 Task: Select Convenience. Add to cart, from Lula Convenience Stores for 3194 Cheshire Road, Bridgeport, Connecticut 06604, Cell Number 203-362-4243, following items :_x000D_
Beast Energy Cookie Protein Chocolate Chip 180mg Caffeine 10g Protein_x000D_
 - 6,_x000D_
Doritos Lays Cool Ranch - 4, Fritos Corn Chips Honey BBQ - 3, Apothic Blend - 1
Action: Mouse moved to (255, 112)
Screenshot: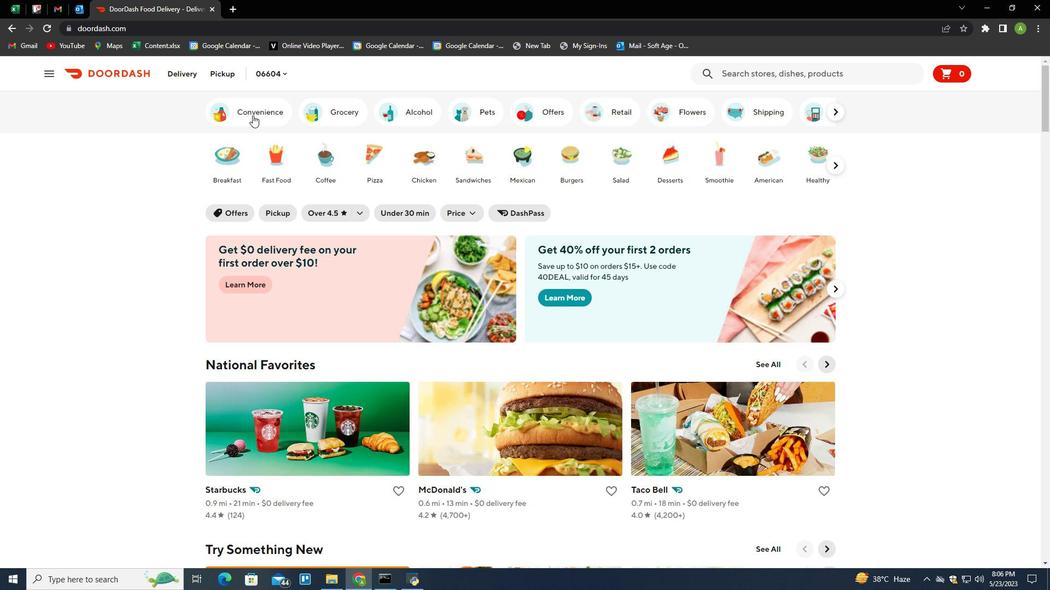 
Action: Mouse pressed left at (255, 112)
Screenshot: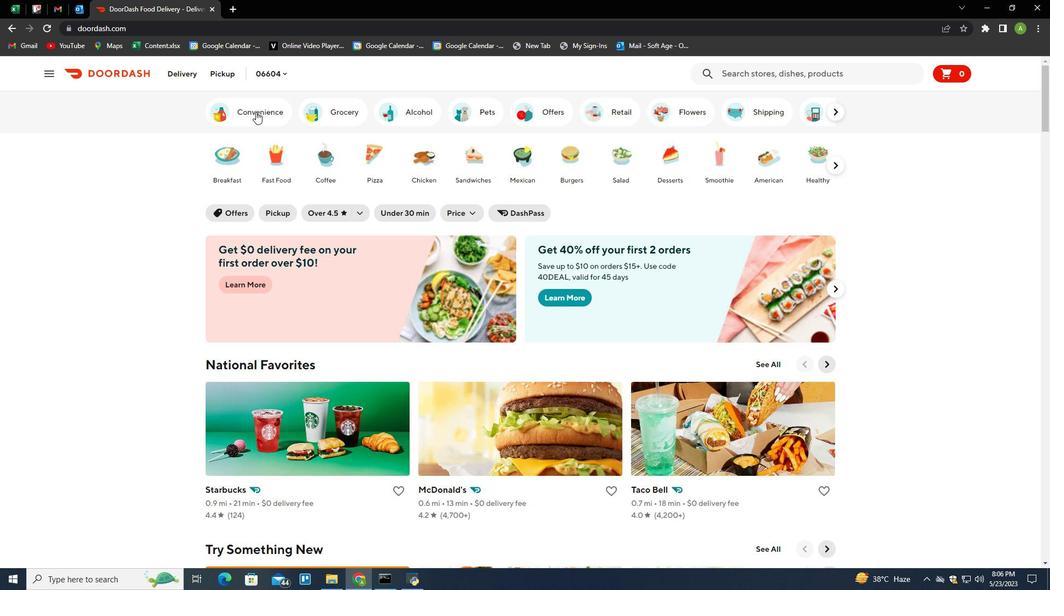 
Action: Mouse moved to (599, 553)
Screenshot: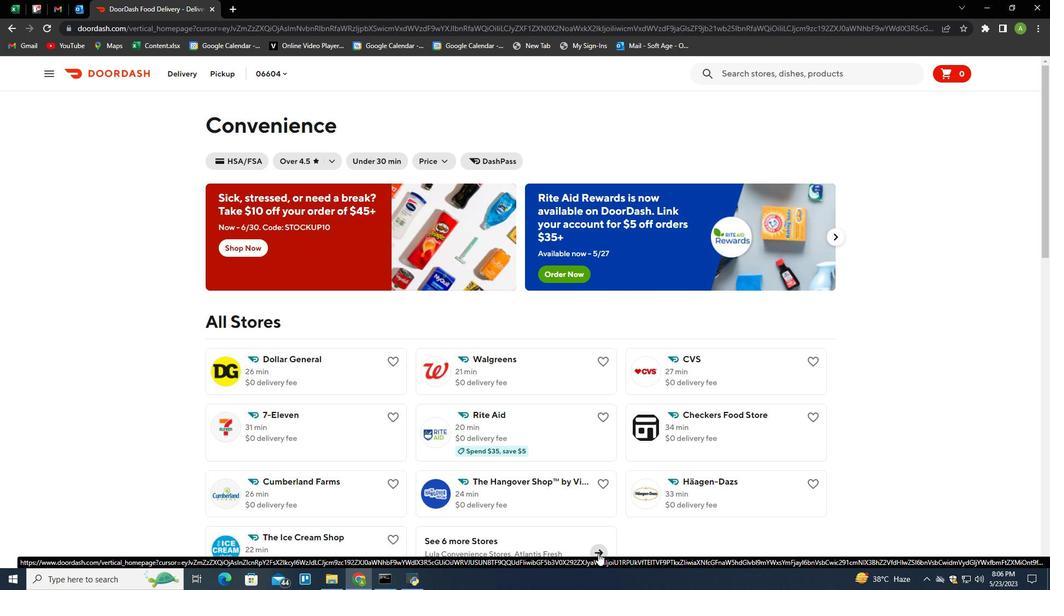 
Action: Mouse pressed left at (599, 553)
Screenshot: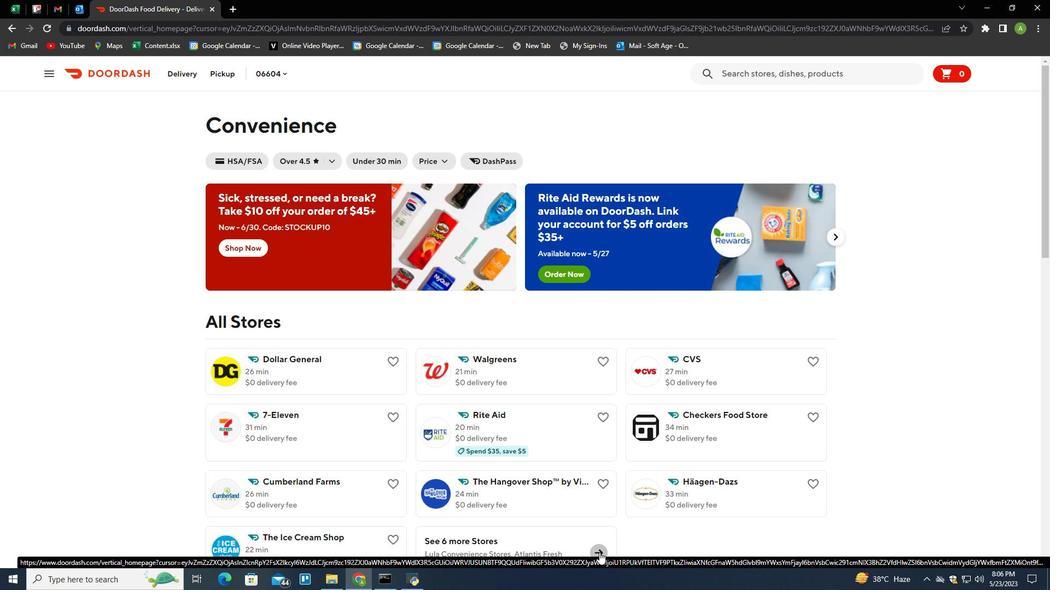 
Action: Mouse moved to (501, 338)
Screenshot: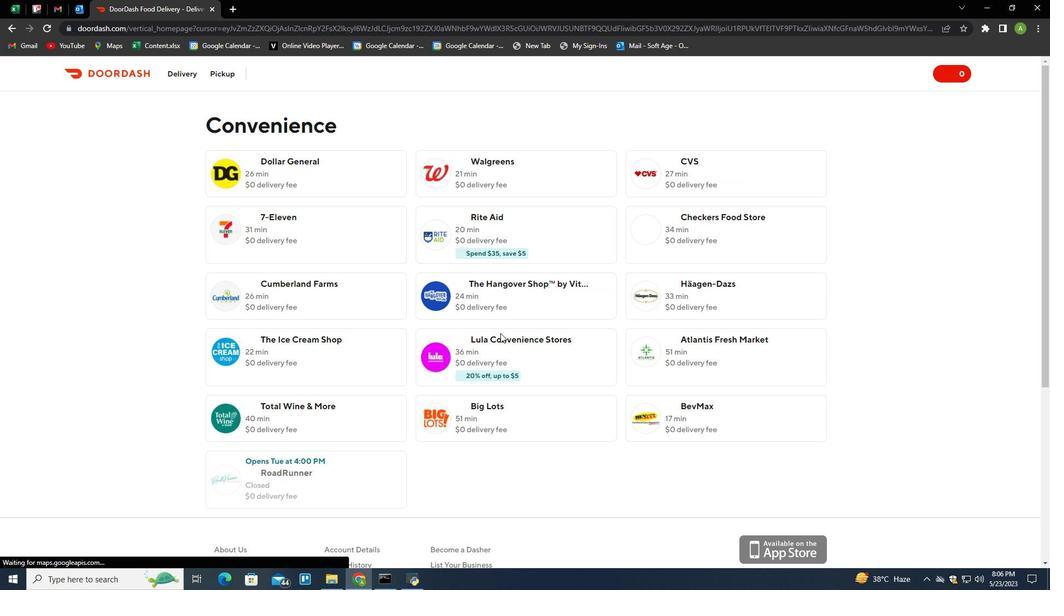 
Action: Mouse pressed left at (501, 338)
Screenshot: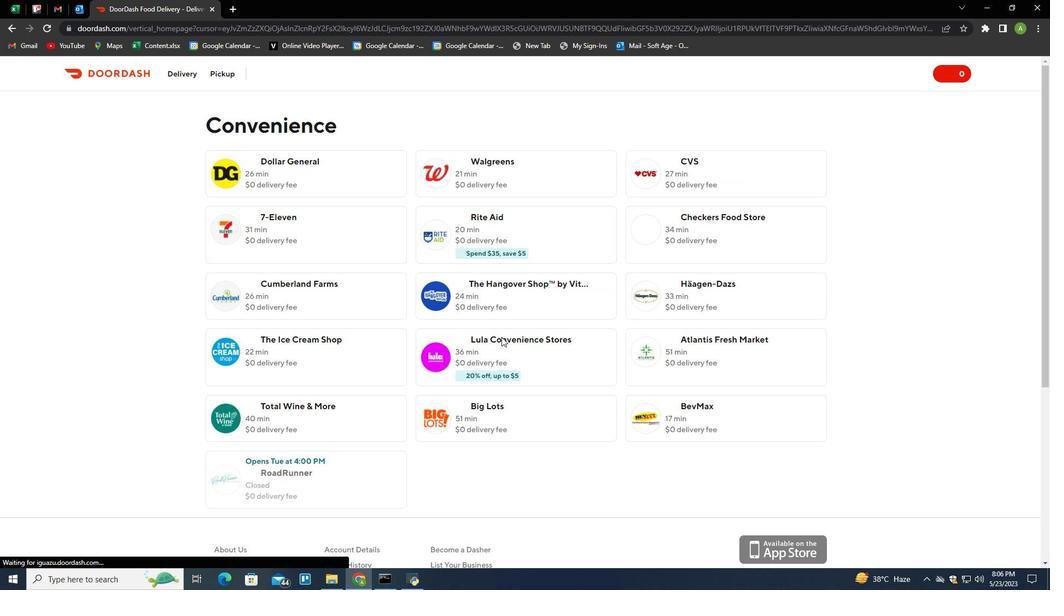
Action: Mouse moved to (204, 68)
Screenshot: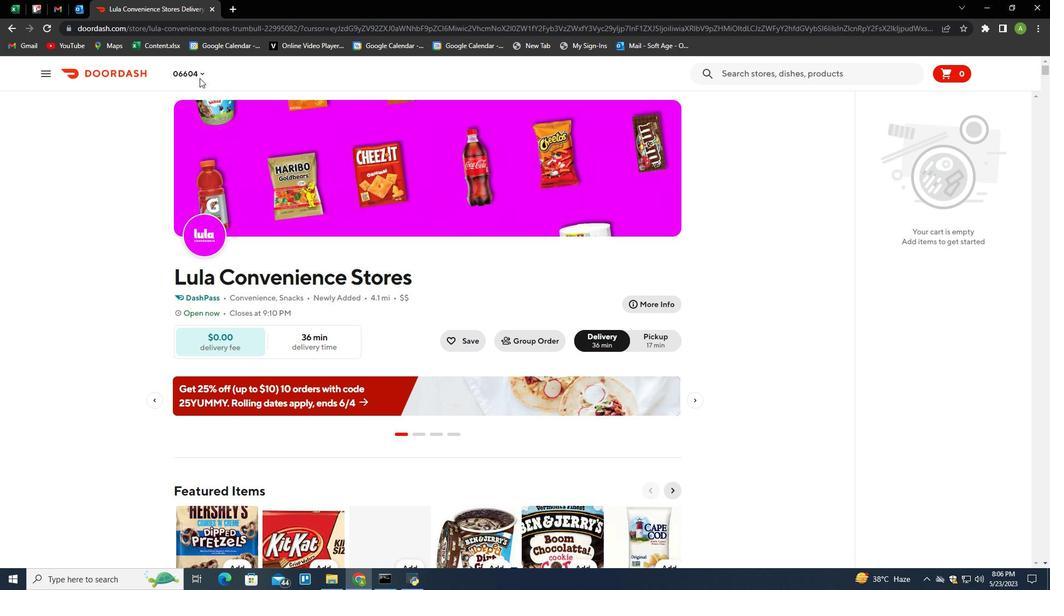 
Action: Mouse pressed left at (204, 68)
Screenshot: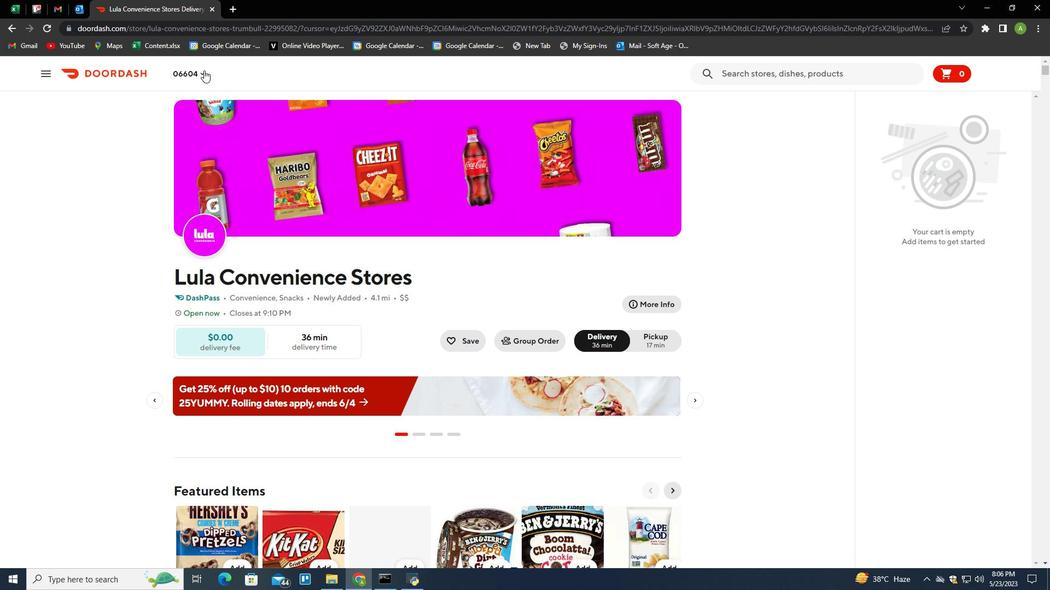 
Action: Mouse moved to (244, 121)
Screenshot: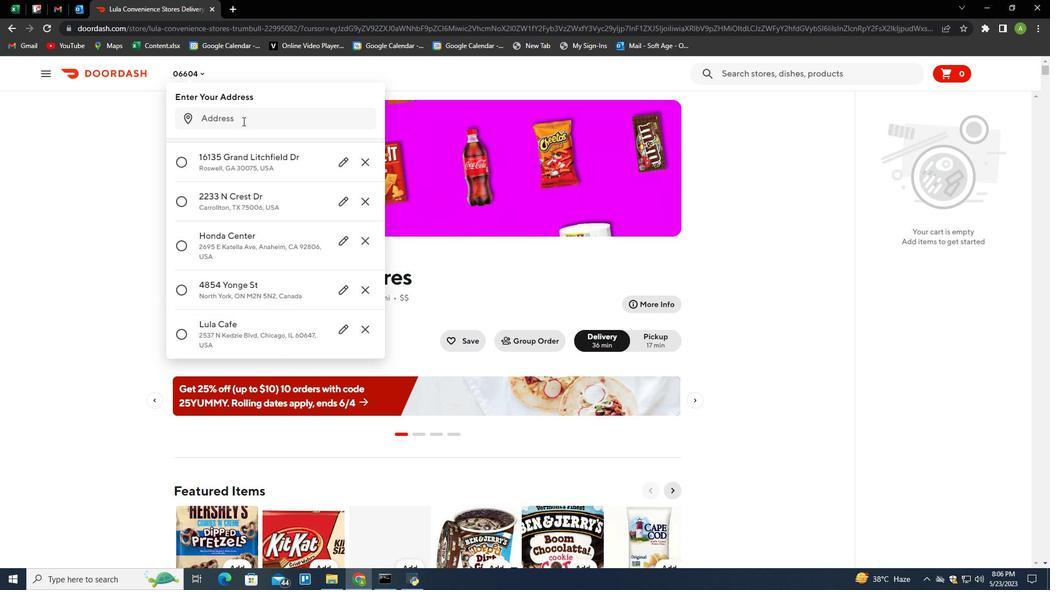 
Action: Mouse pressed left at (244, 121)
Screenshot: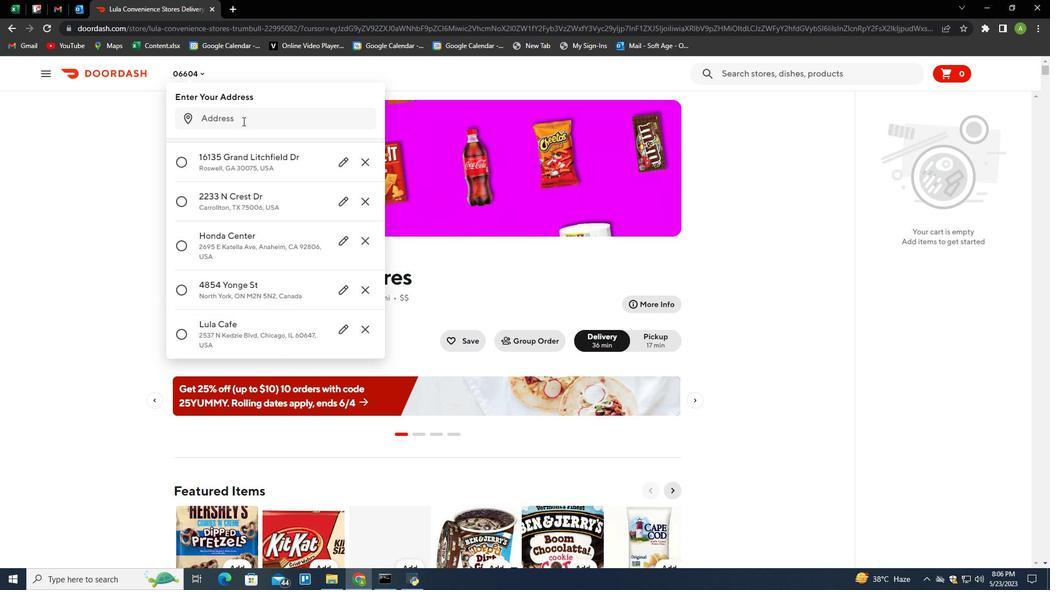 
Action: Mouse moved to (221, 135)
Screenshot: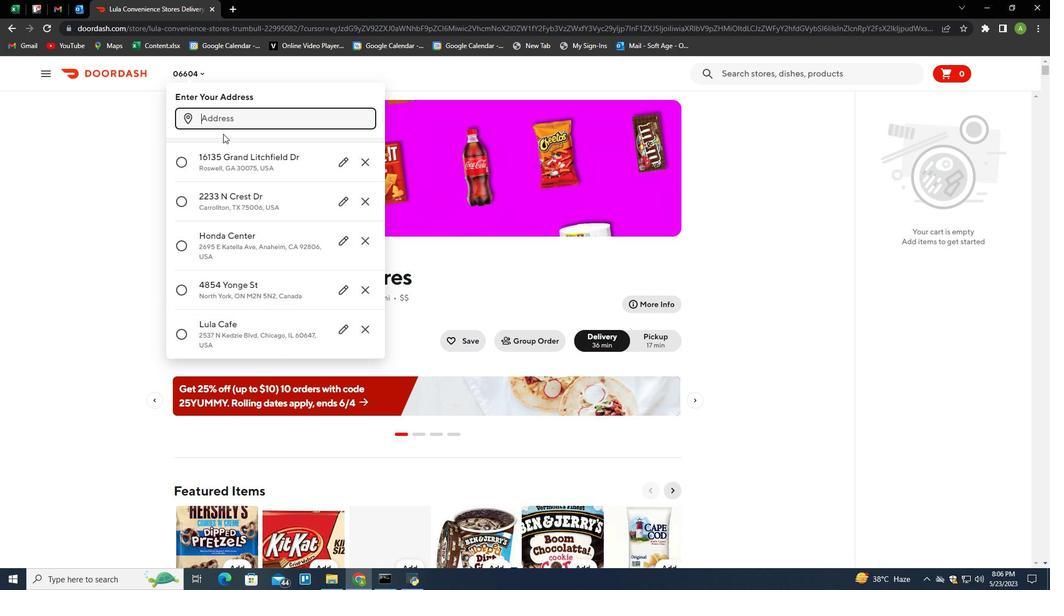 
Action: Key pressed 3194<Key.space>cheshire<Key.space>road,<Key.space>bridgeport,<Key.space>connecticut<Key.space>06604<Key.enter>
Screenshot: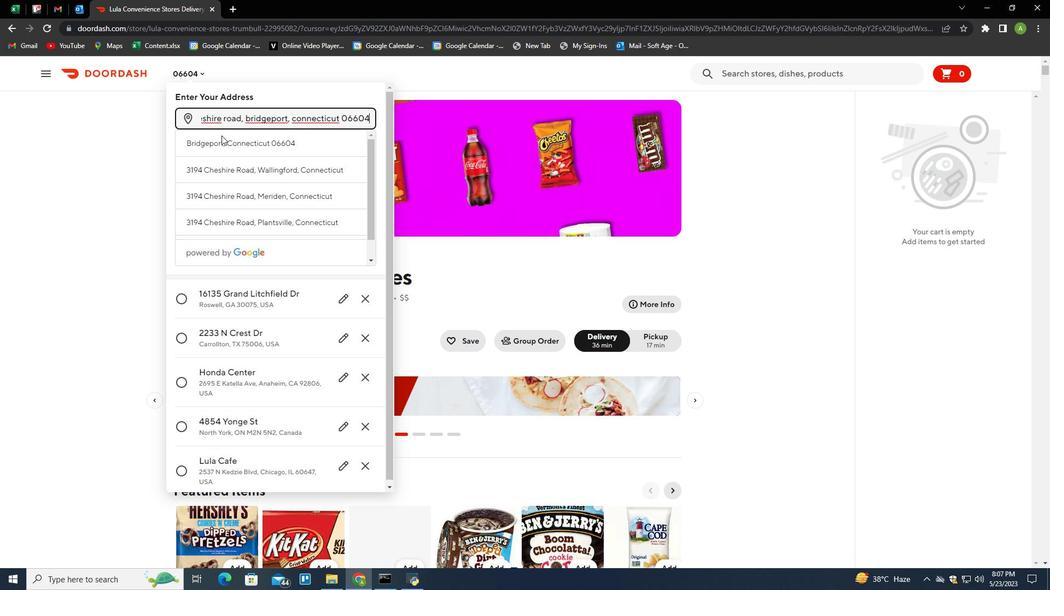 
Action: Mouse moved to (328, 420)
Screenshot: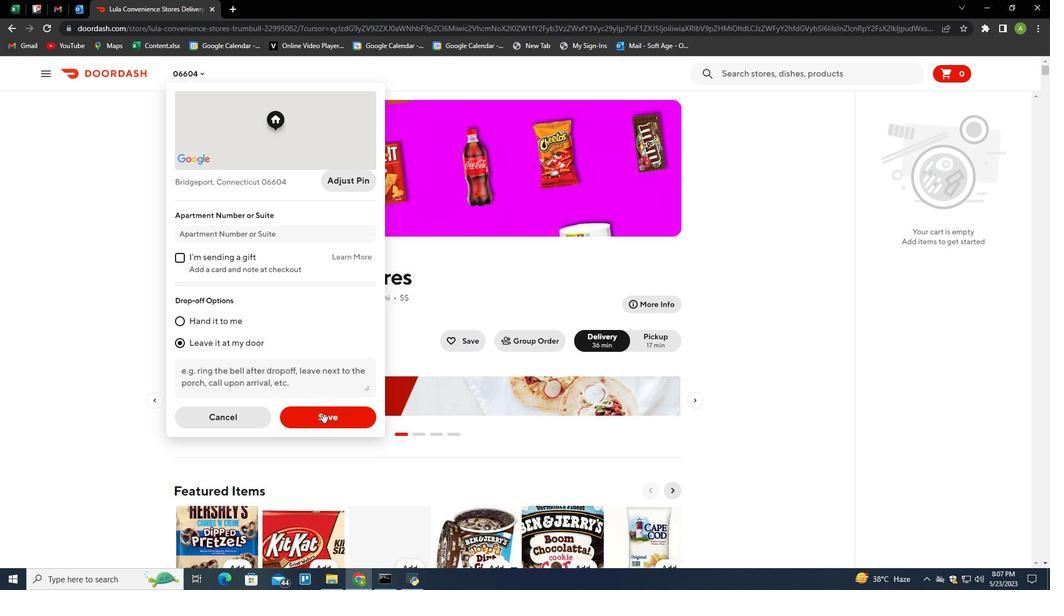 
Action: Mouse pressed left at (328, 420)
Screenshot: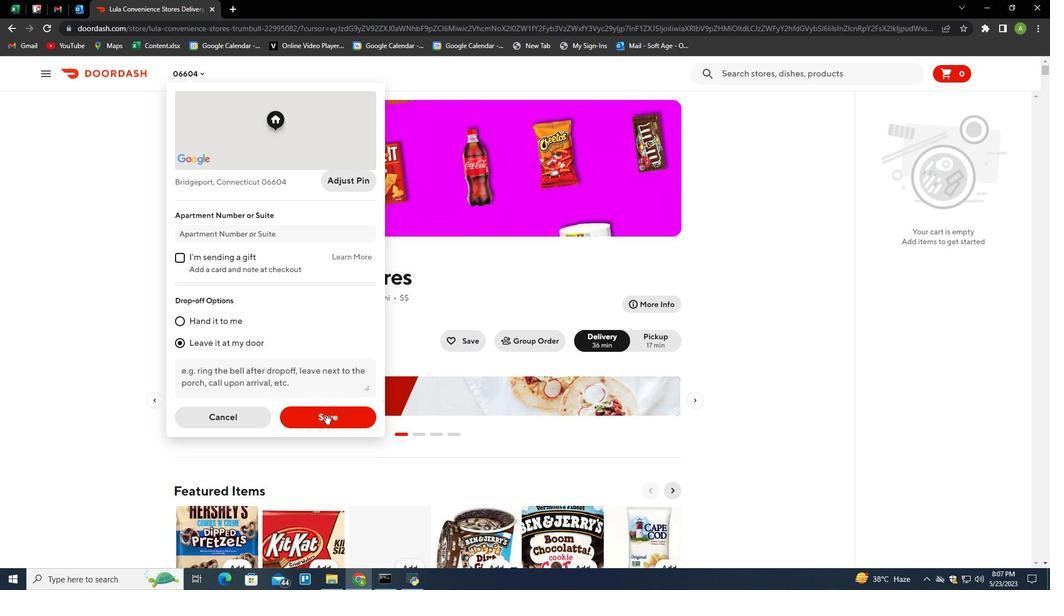 
Action: Mouse moved to (530, 352)
Screenshot: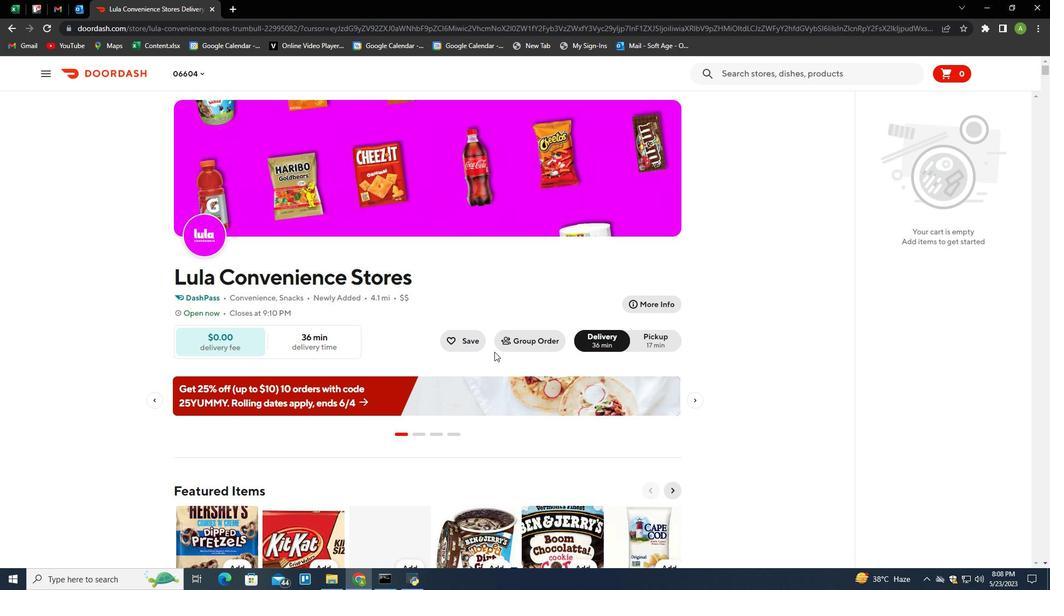 
Action: Mouse scrolled (530, 352) with delta (0, 0)
Screenshot: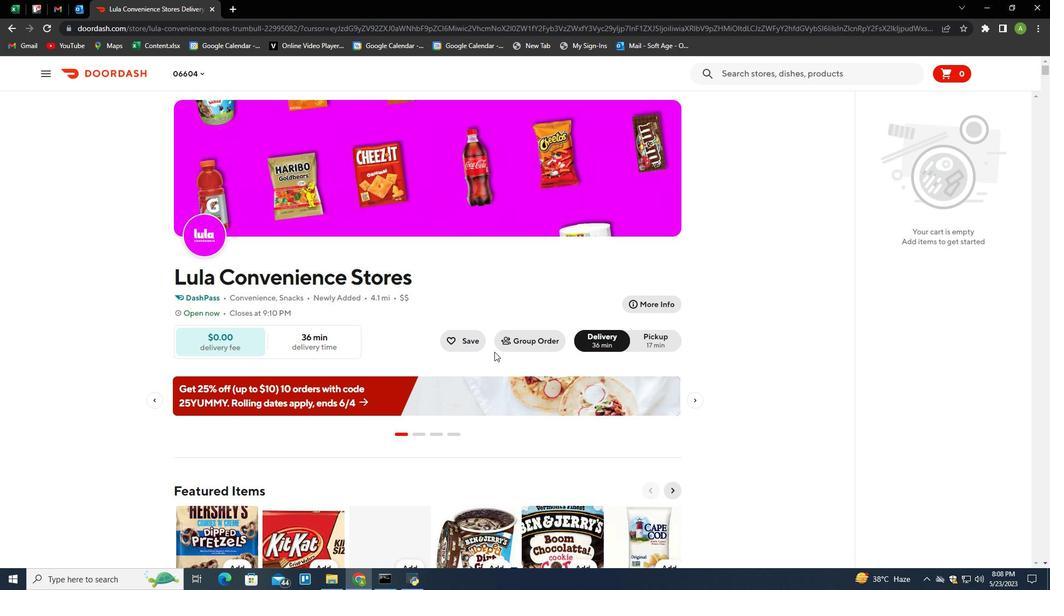 
Action: Mouse moved to (530, 353)
Screenshot: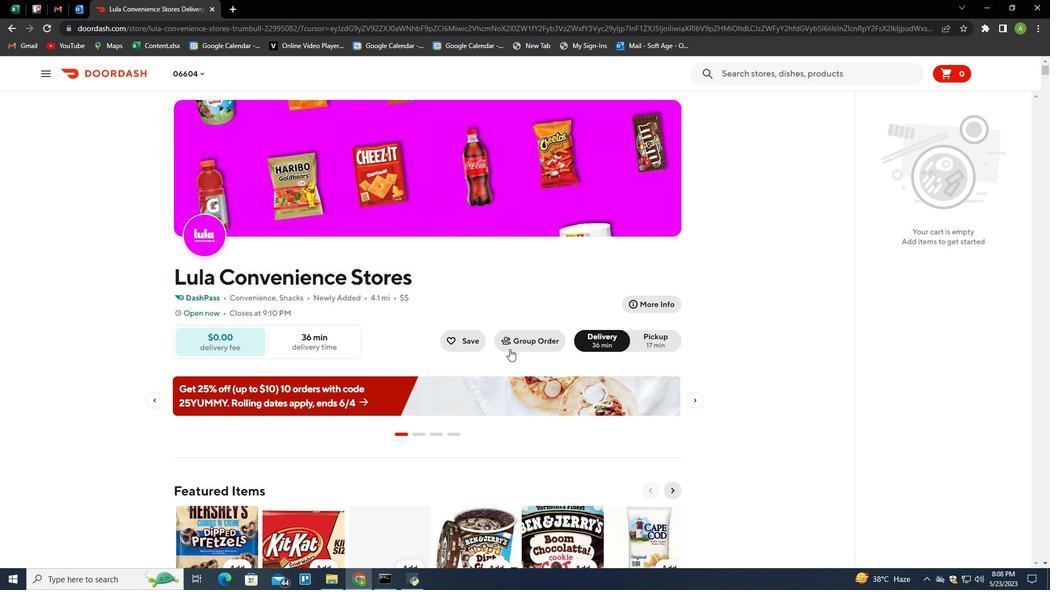 
Action: Mouse scrolled (530, 352) with delta (0, 0)
Screenshot: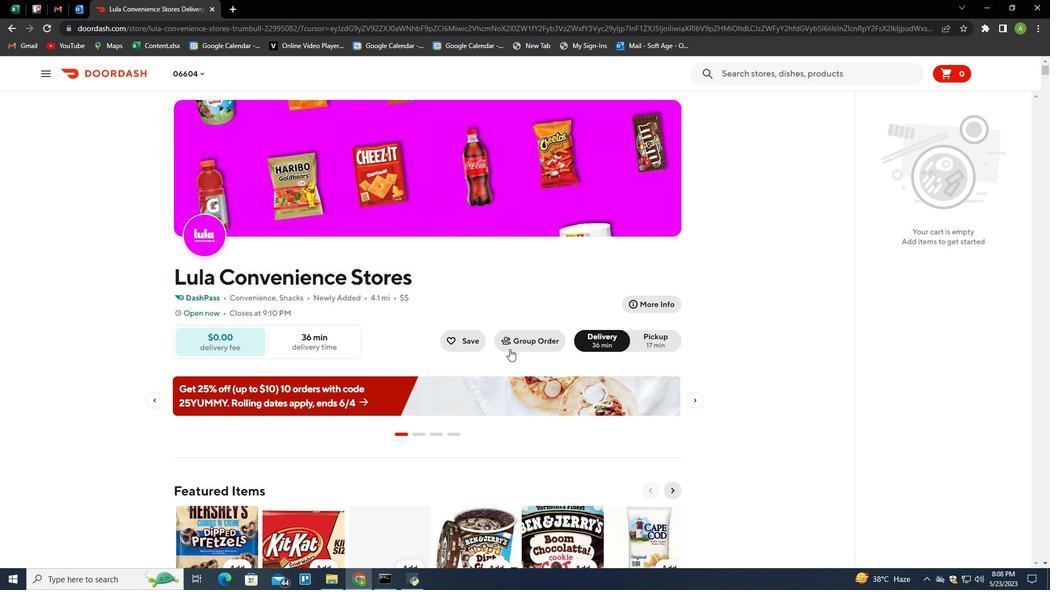 
Action: Mouse moved to (531, 355)
Screenshot: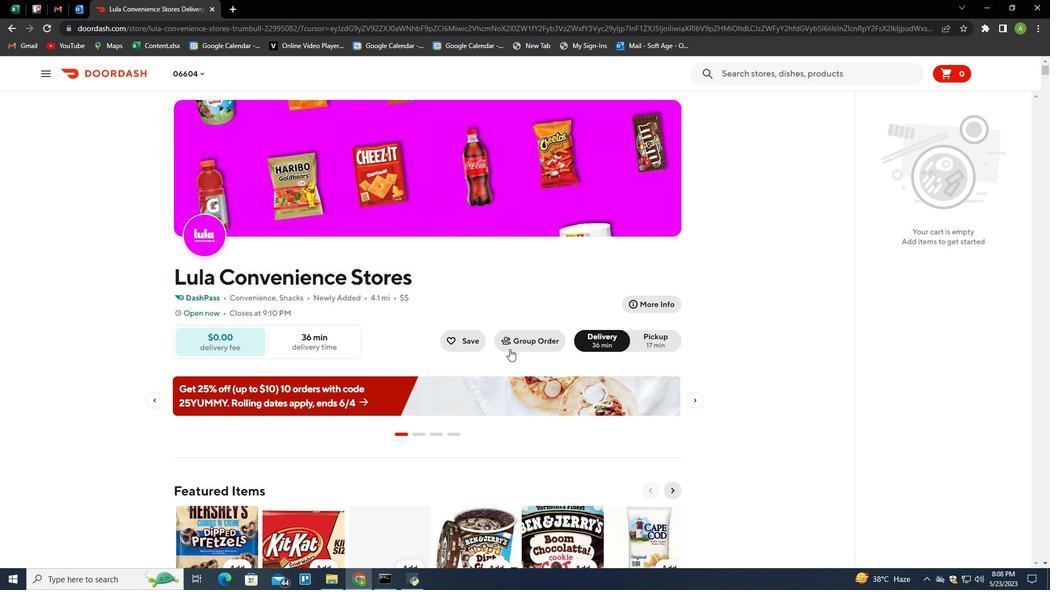 
Action: Mouse scrolled (531, 354) with delta (0, 0)
Screenshot: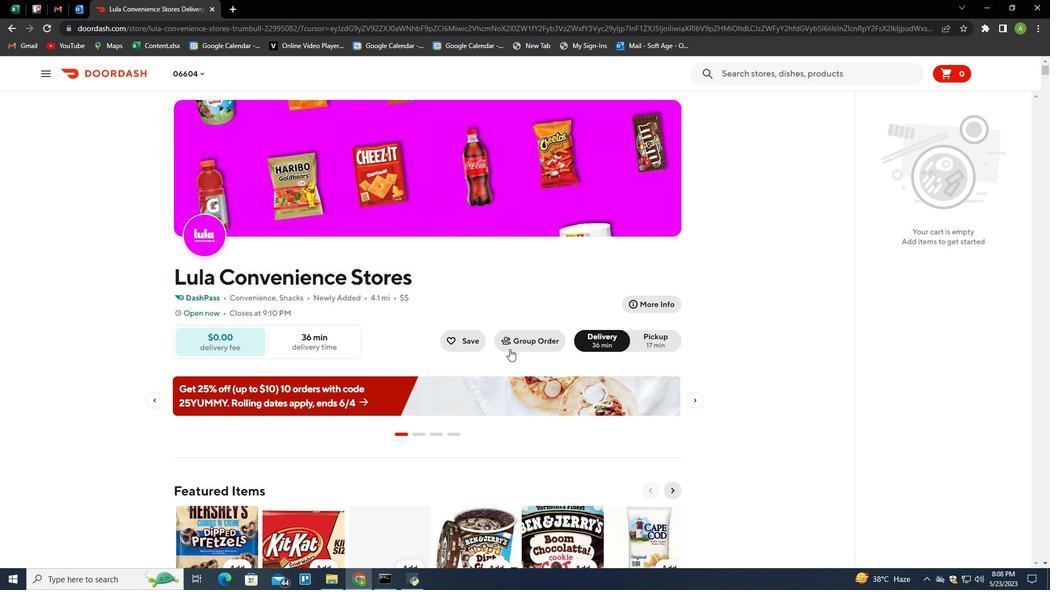 
Action: Mouse moved to (534, 359)
Screenshot: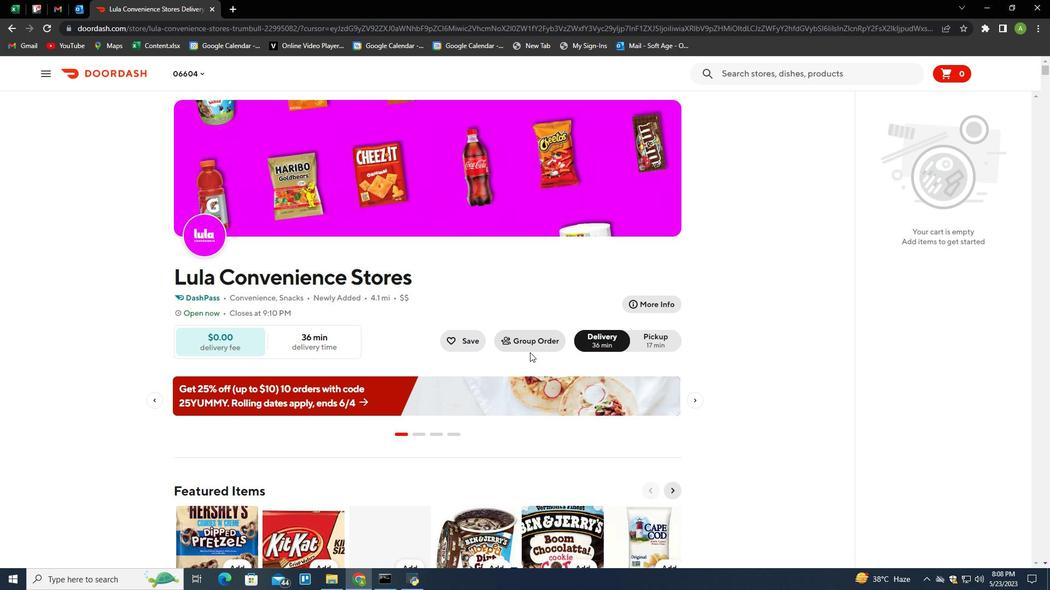 
Action: Mouse scrolled (534, 358) with delta (0, 0)
Screenshot: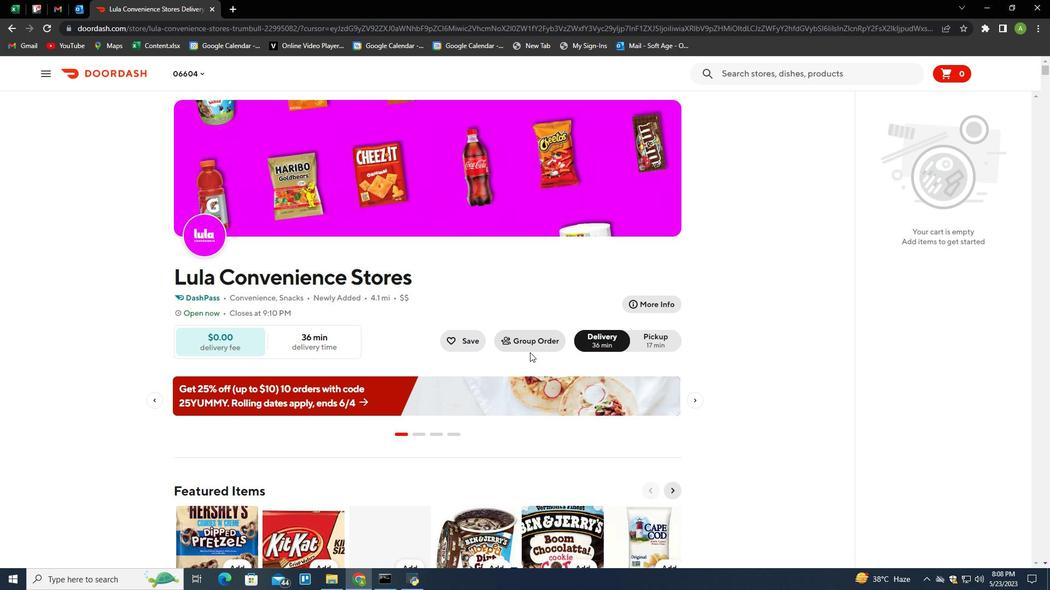 
Action: Mouse moved to (633, 387)
Screenshot: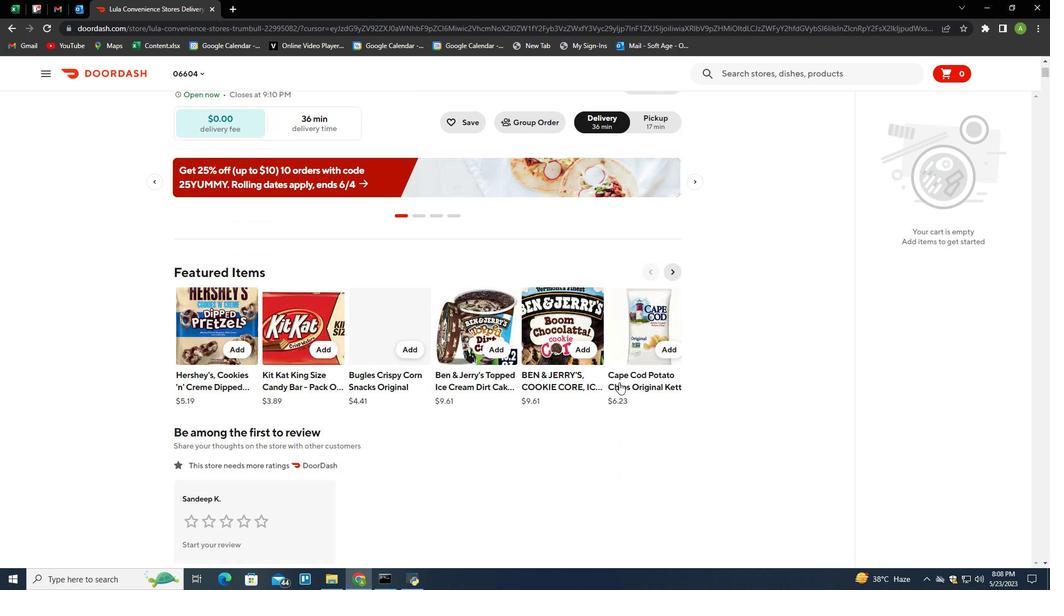 
Action: Mouse scrolled (633, 387) with delta (0, 0)
Screenshot: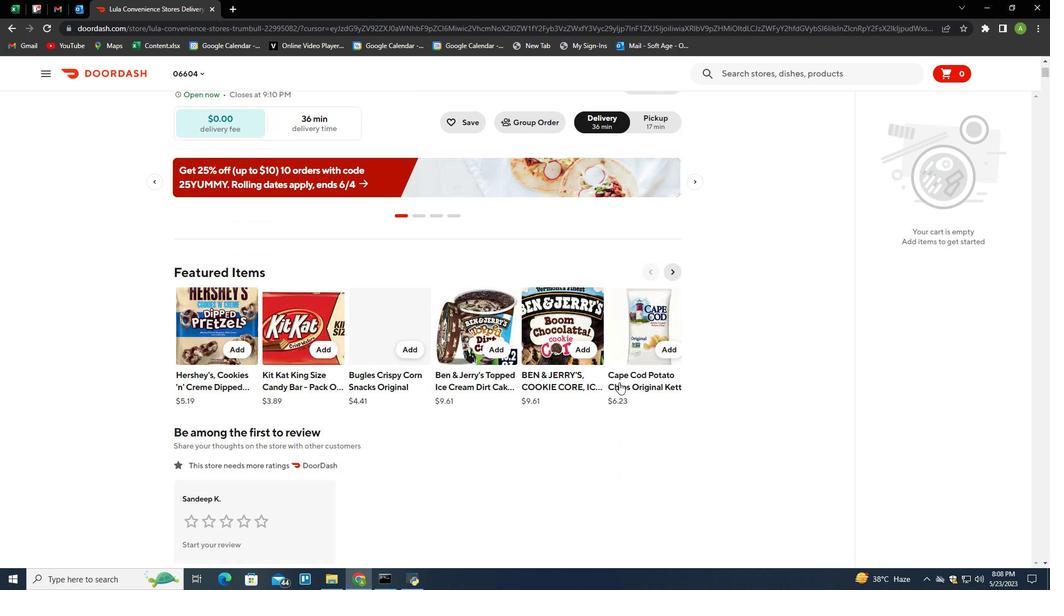
Action: Mouse moved to (634, 388)
Screenshot: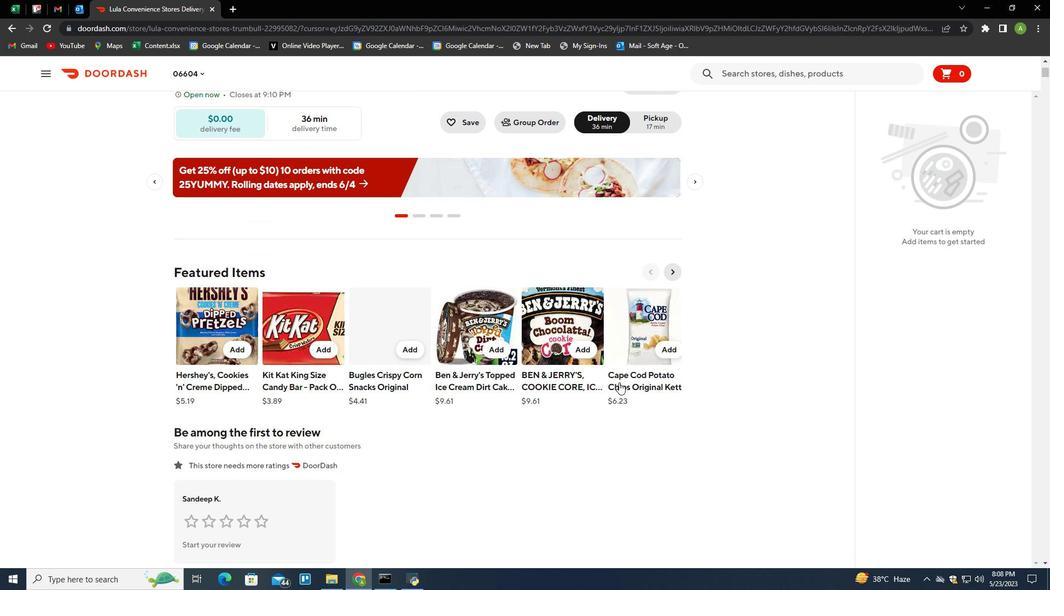 
Action: Mouse scrolled (634, 388) with delta (0, 0)
Screenshot: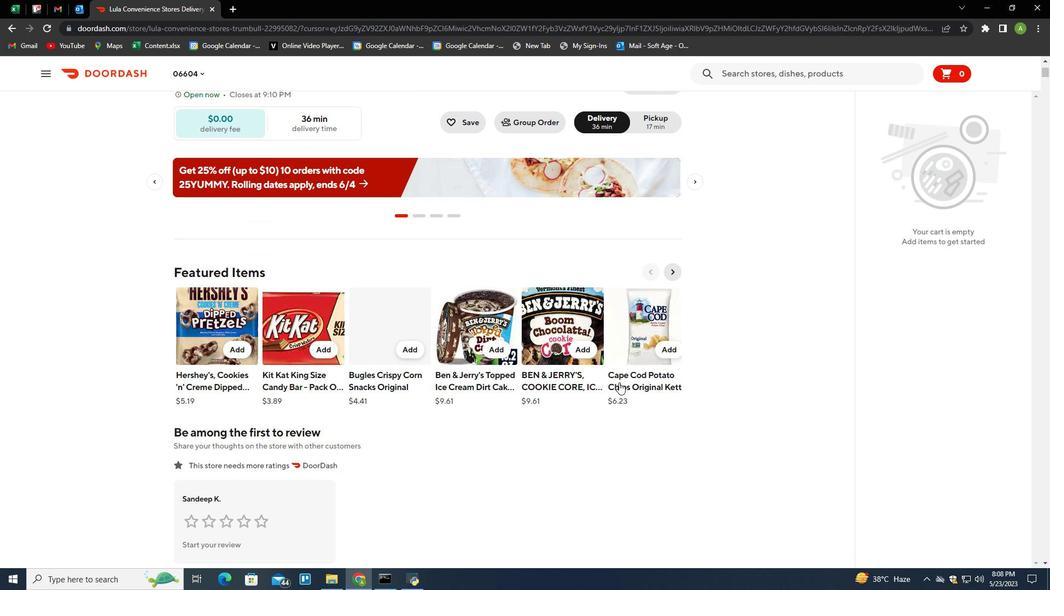 
Action: Mouse moved to (634, 390)
Screenshot: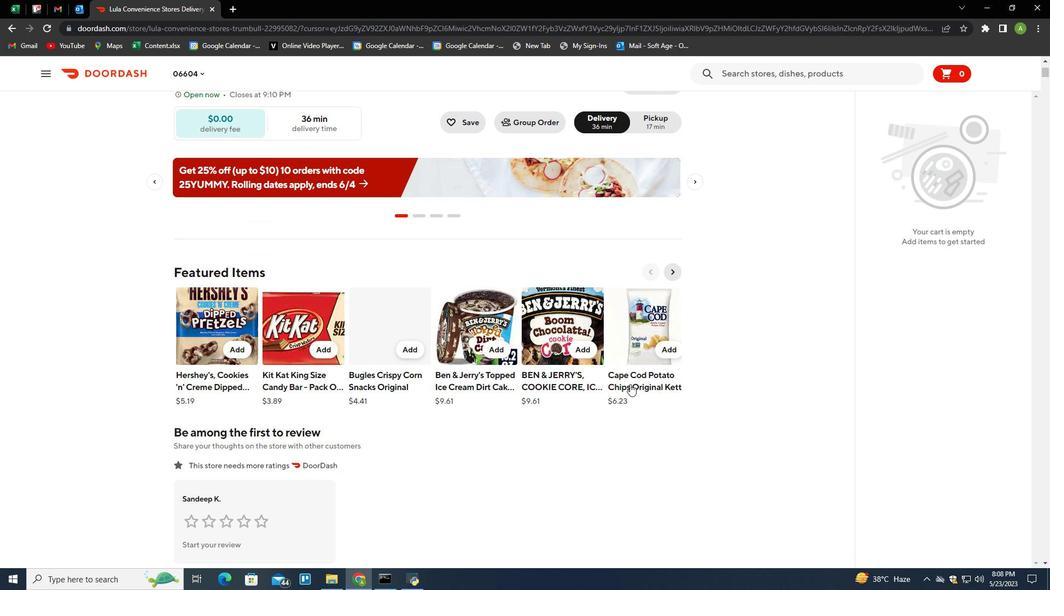
Action: Mouse scrolled (634, 389) with delta (0, 0)
Screenshot: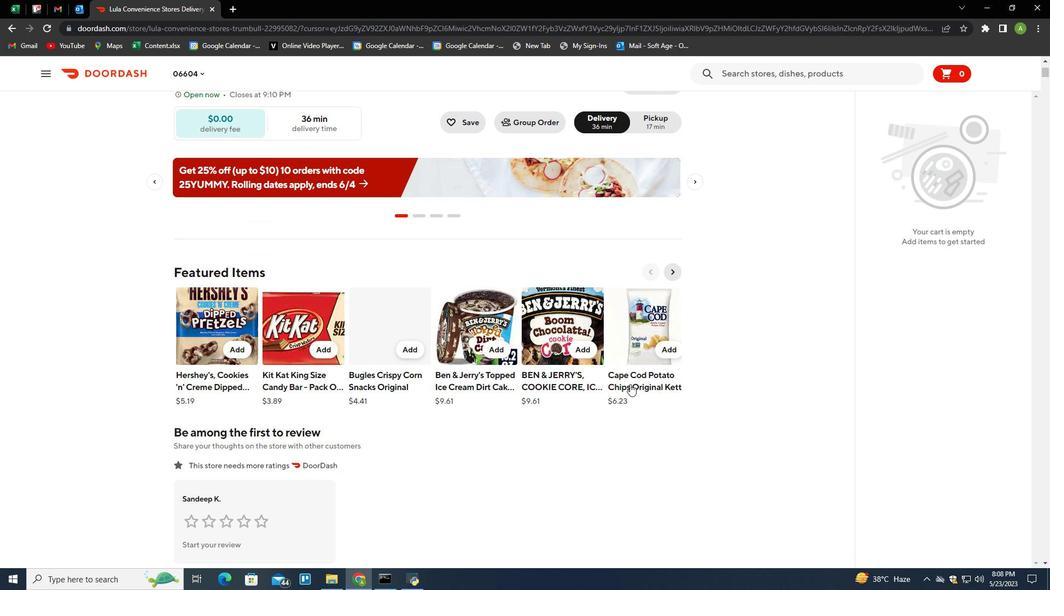 
Action: Mouse moved to (634, 391)
Screenshot: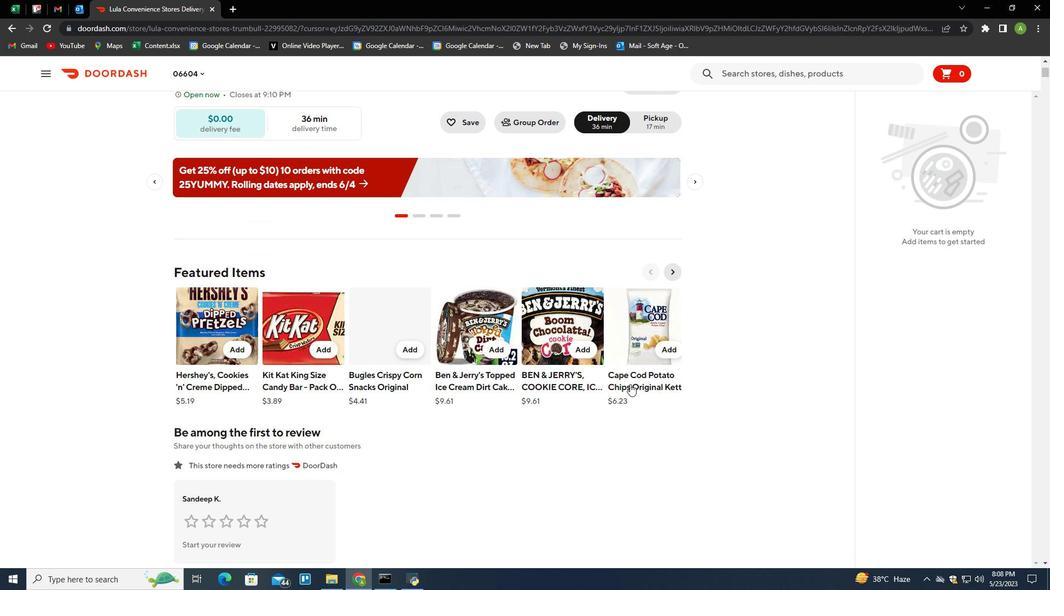 
Action: Mouse scrolled (634, 391) with delta (0, 0)
Screenshot: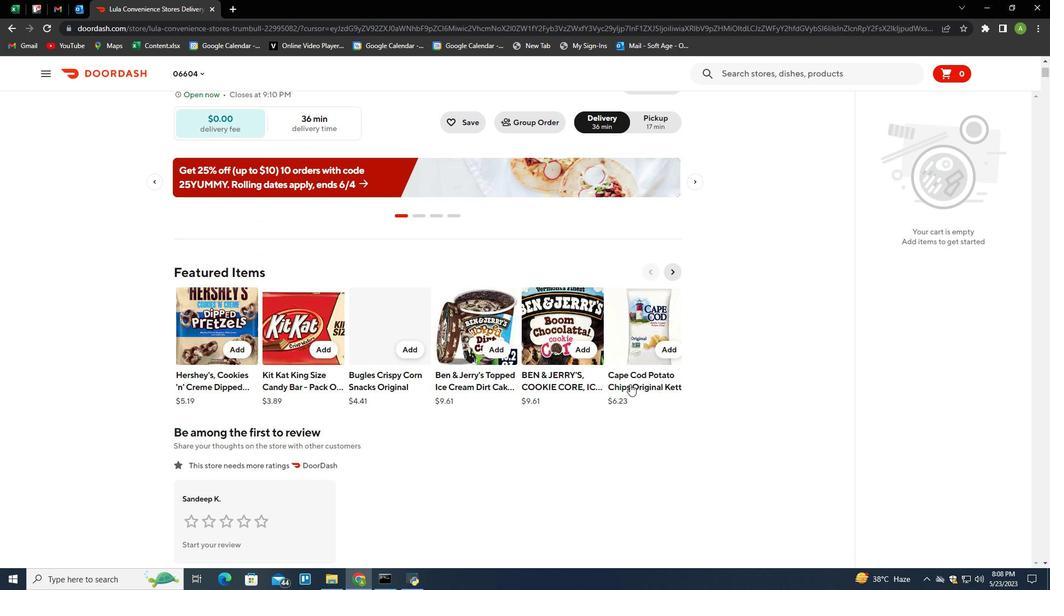 
Action: Mouse moved to (596, 377)
Screenshot: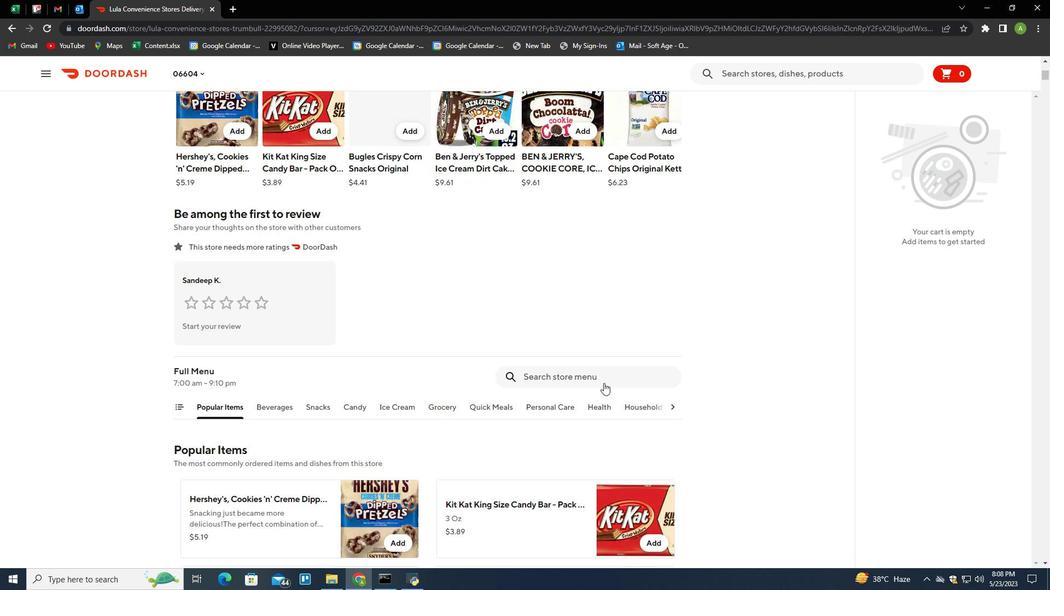 
Action: Mouse pressed left at (596, 377)
Screenshot: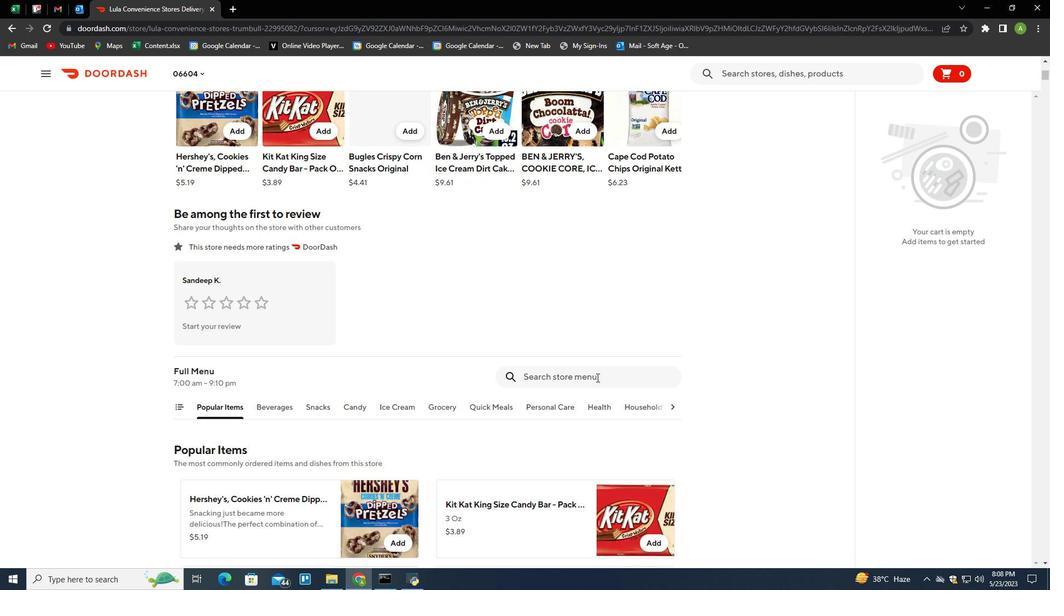 
Action: Mouse moved to (408, 399)
Screenshot: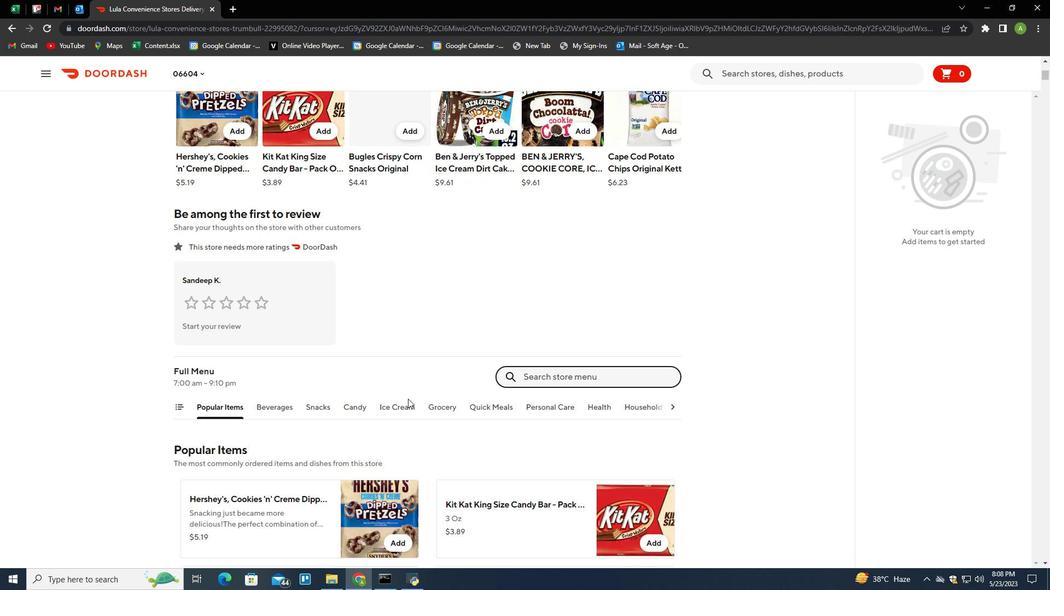 
Action: Key pressed beast<Key.space>energy<Key.space>cookie<Key.space>protein<Key.space>chocolate<Key.space>chip<Key.space>180mg<Key.space>caffeine<Key.space>10g<Key.space>protein<Key.enter>
Screenshot: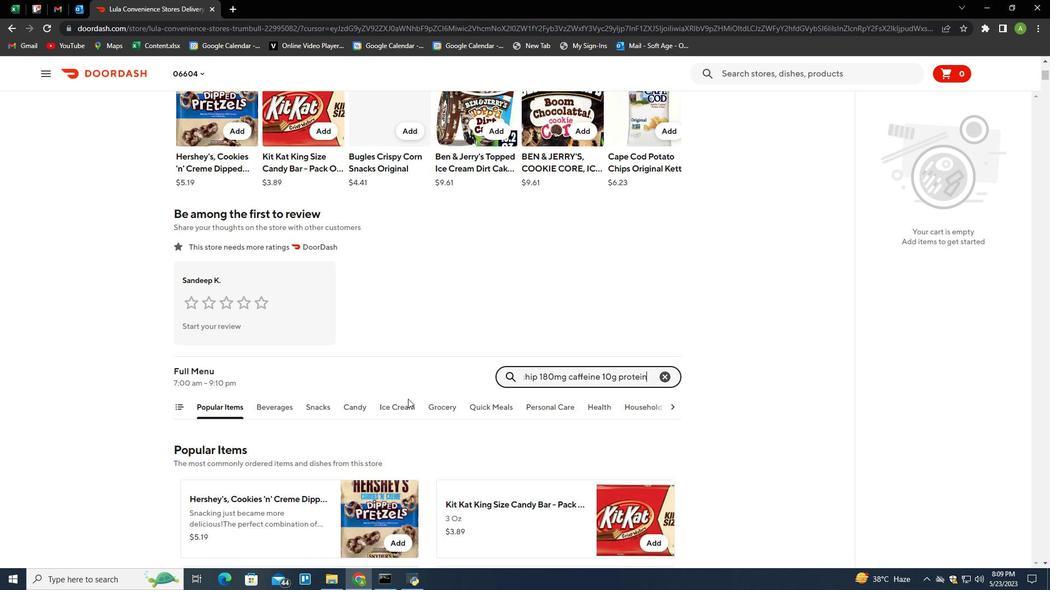 
Action: Mouse moved to (407, 399)
Screenshot: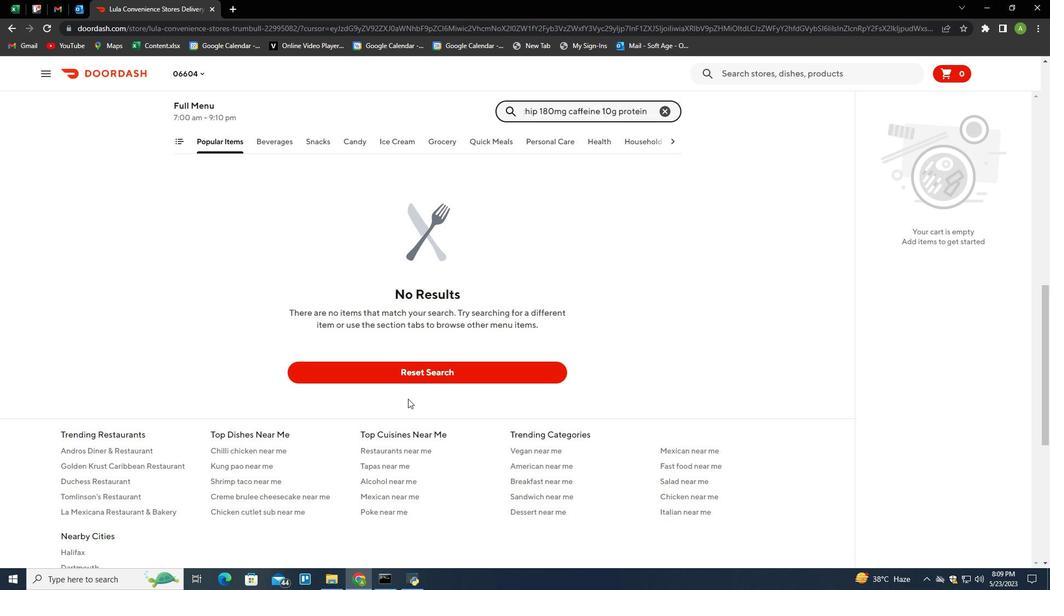 
Action: Mouse scrolled (407, 399) with delta (0, 0)
Screenshot: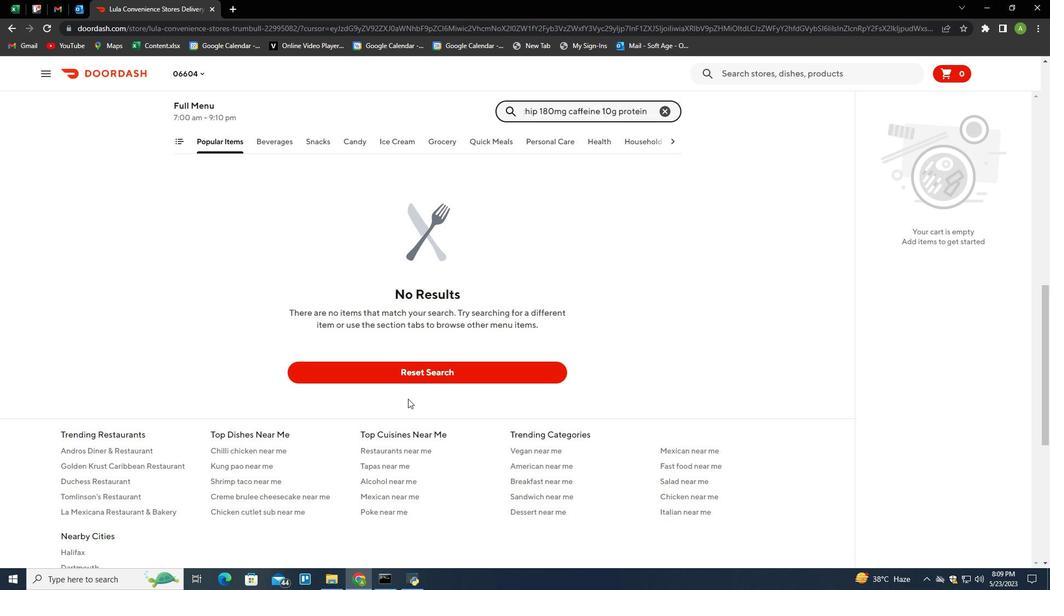
Action: Mouse scrolled (407, 399) with delta (0, 0)
Screenshot: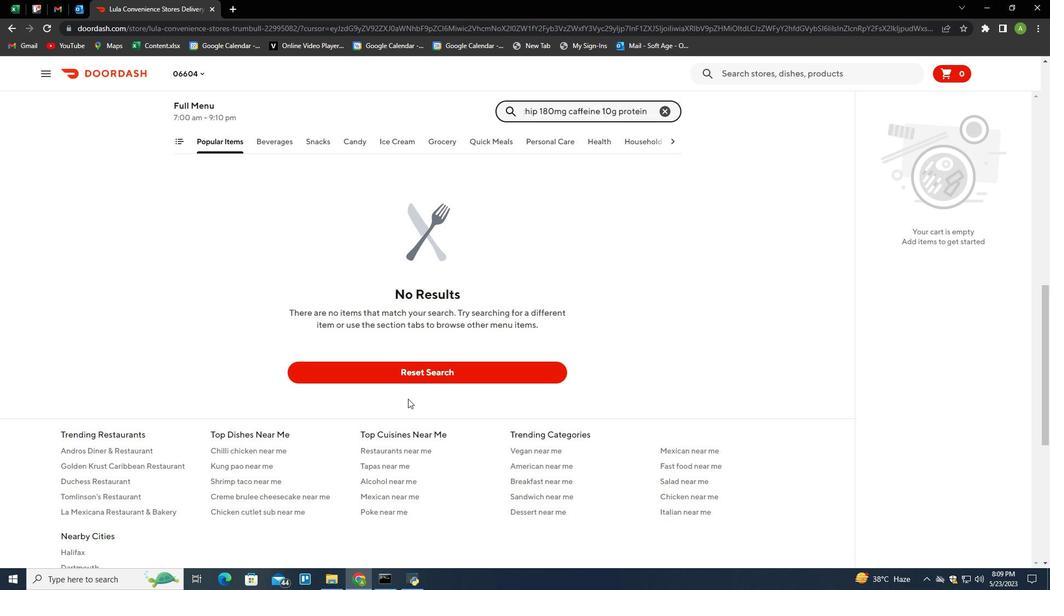
Action: Mouse scrolled (407, 399) with delta (0, 0)
Screenshot: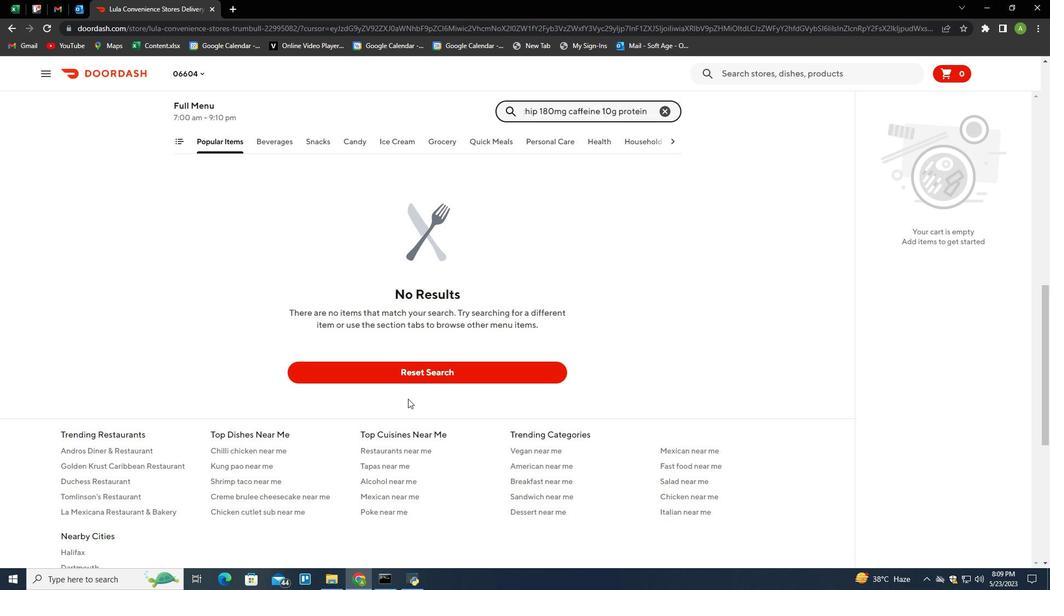 
Action: Mouse moved to (661, 274)
Screenshot: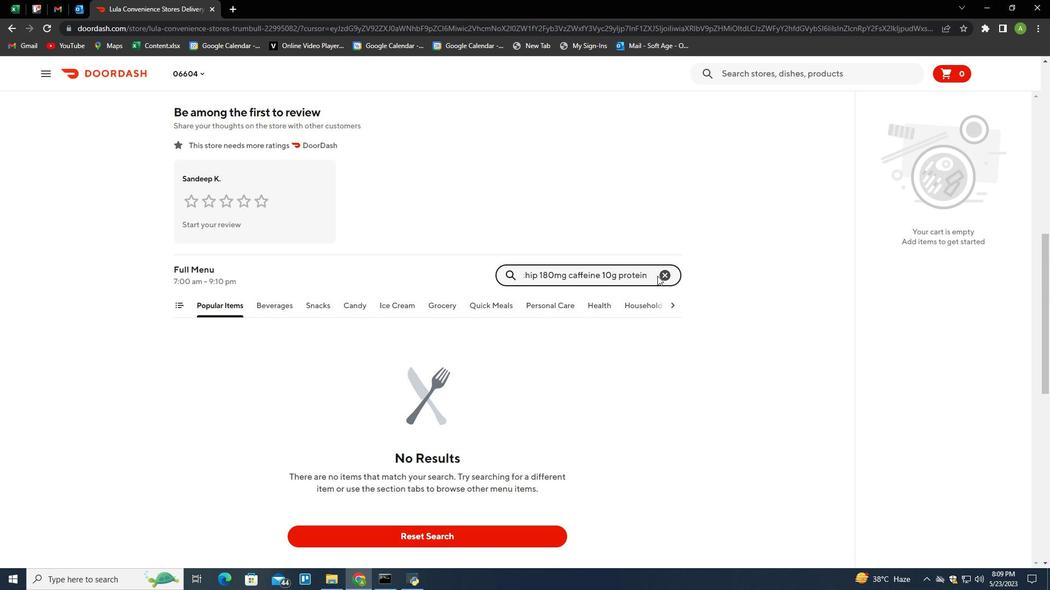 
Action: Mouse pressed left at (661, 274)
Screenshot: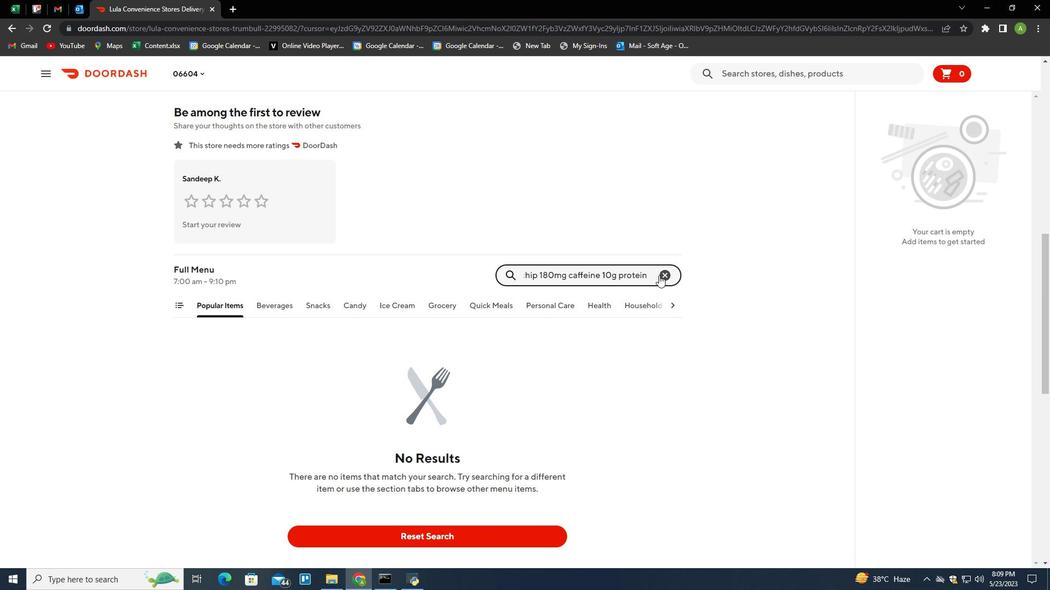
Action: Mouse moved to (558, 108)
Screenshot: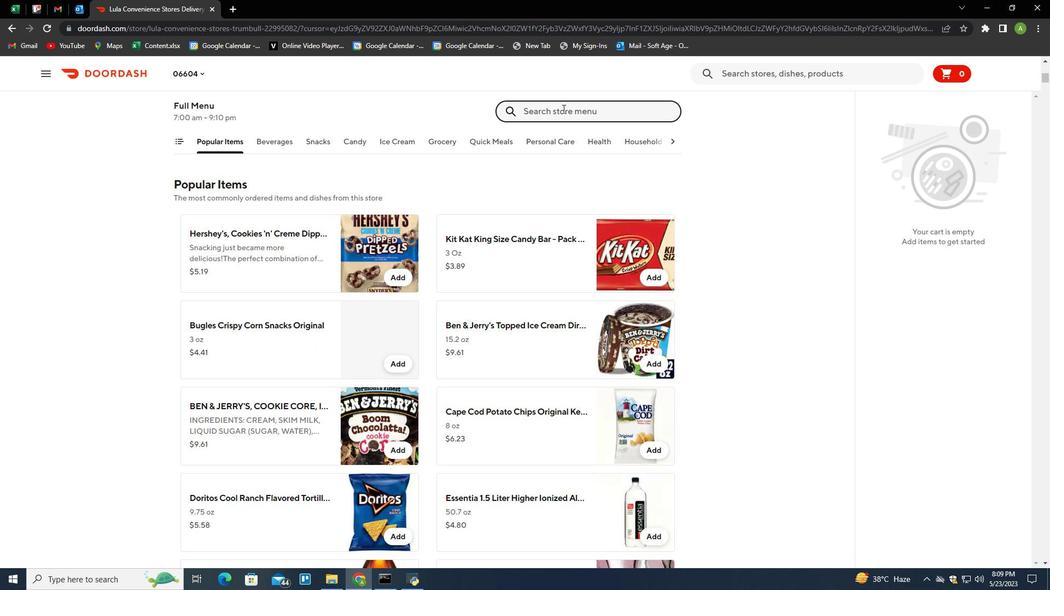 
Action: Key pressed doritos<Key.space>lays<Key.space>cool<Key.space>ranch<Key.enter>
Screenshot: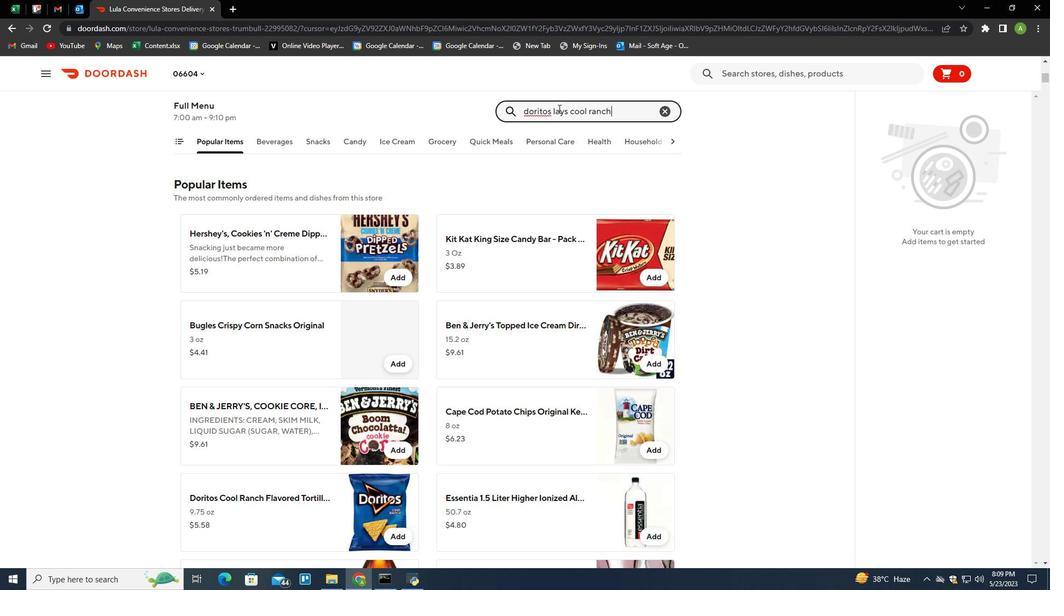 
Action: Mouse moved to (405, 311)
Screenshot: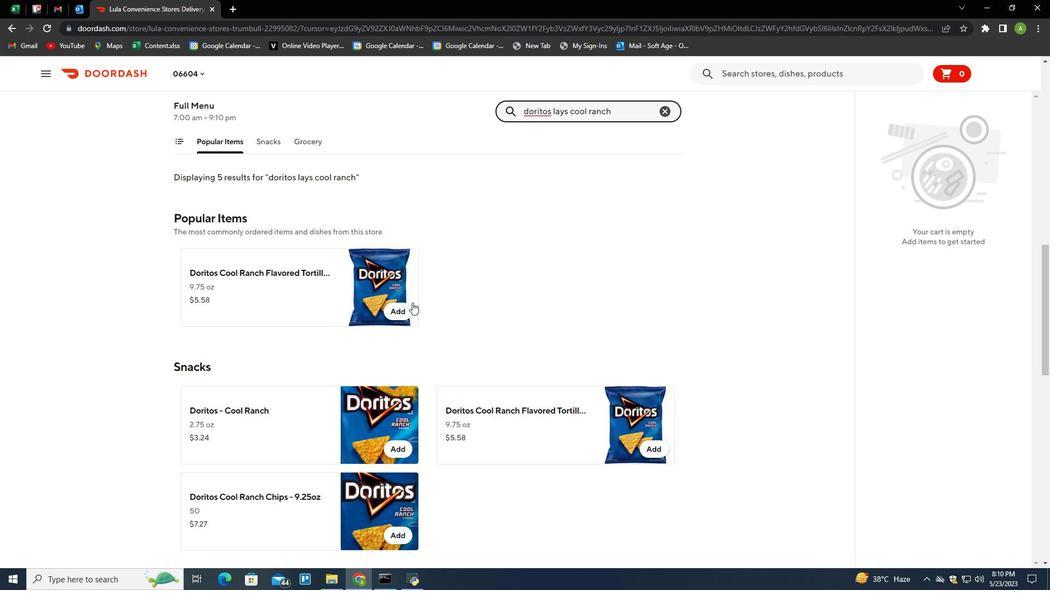 
Action: Mouse pressed left at (405, 311)
Screenshot: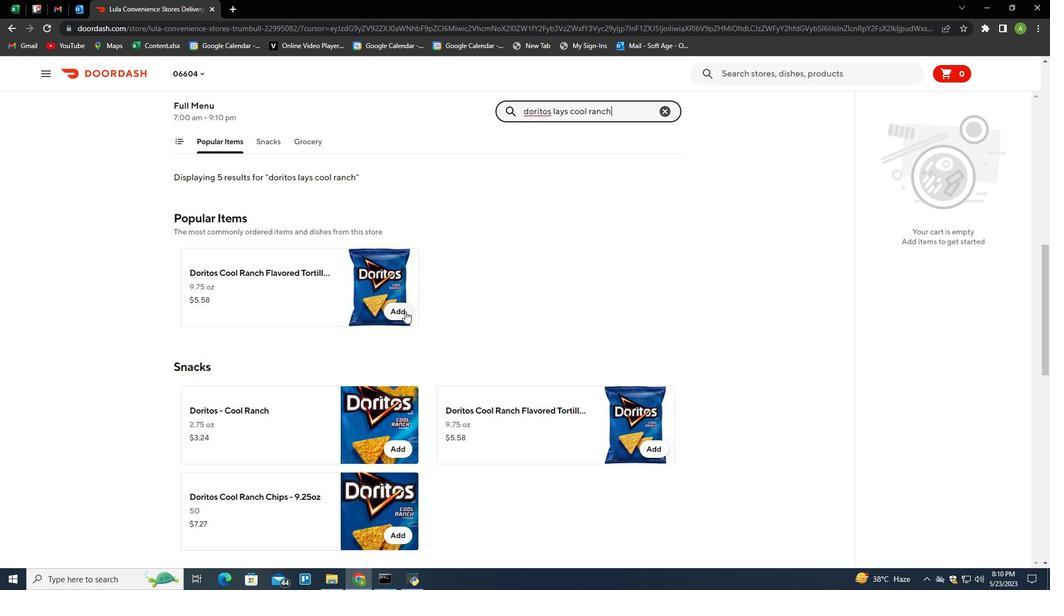 
Action: Mouse moved to (1012, 190)
Screenshot: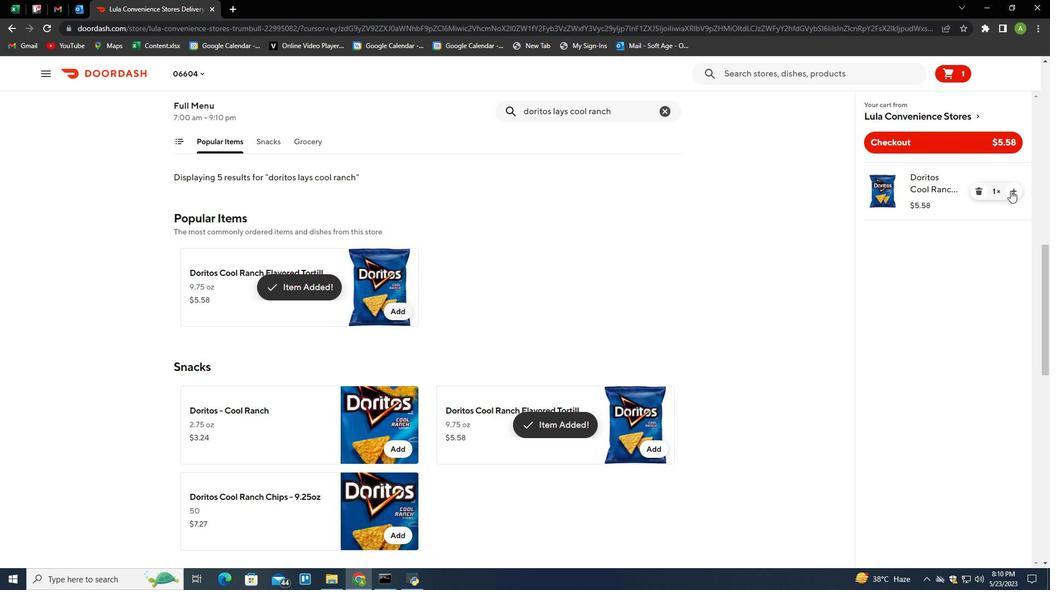
Action: Mouse pressed left at (1012, 190)
Screenshot: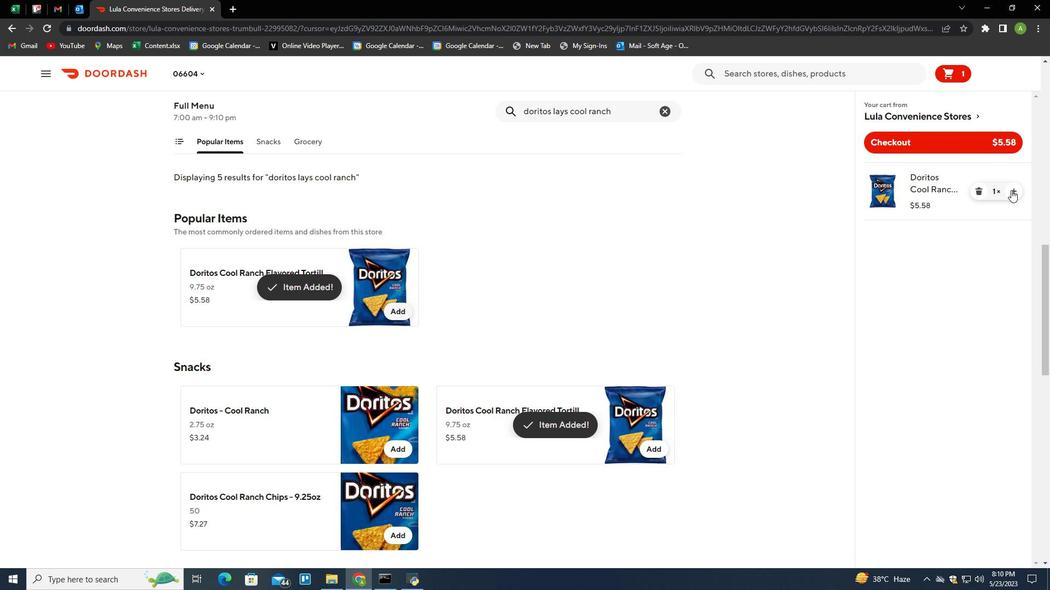 
Action: Mouse moved to (1012, 189)
Screenshot: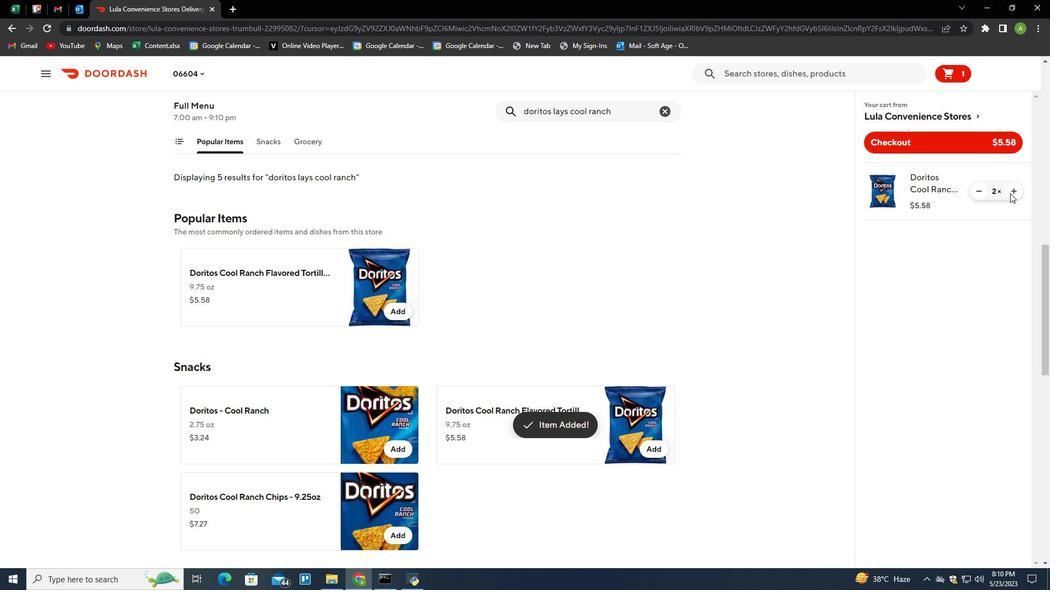 
Action: Mouse pressed left at (1012, 189)
Screenshot: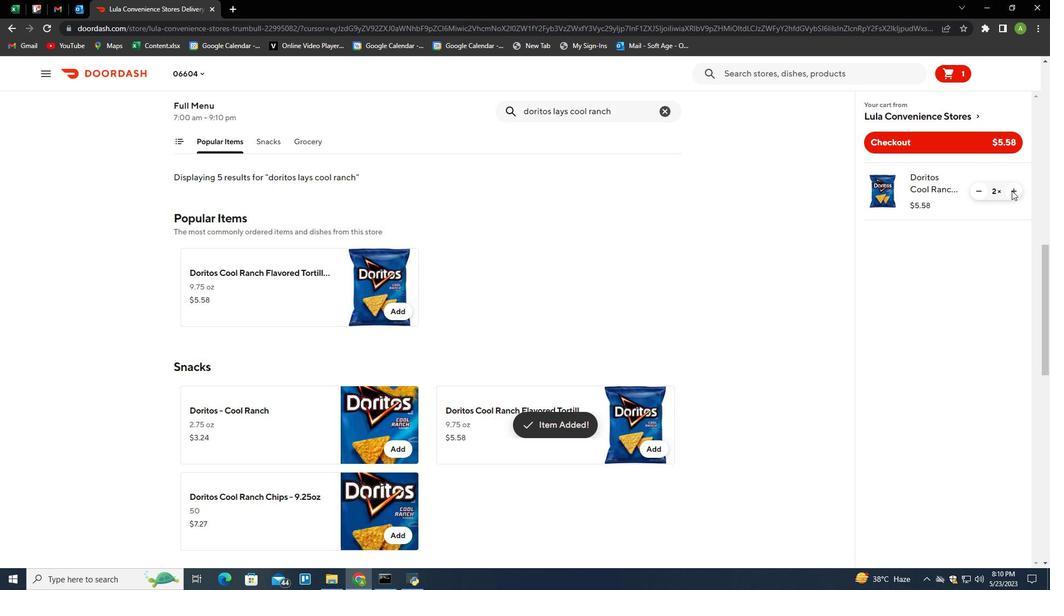 
Action: Mouse moved to (1011, 189)
Screenshot: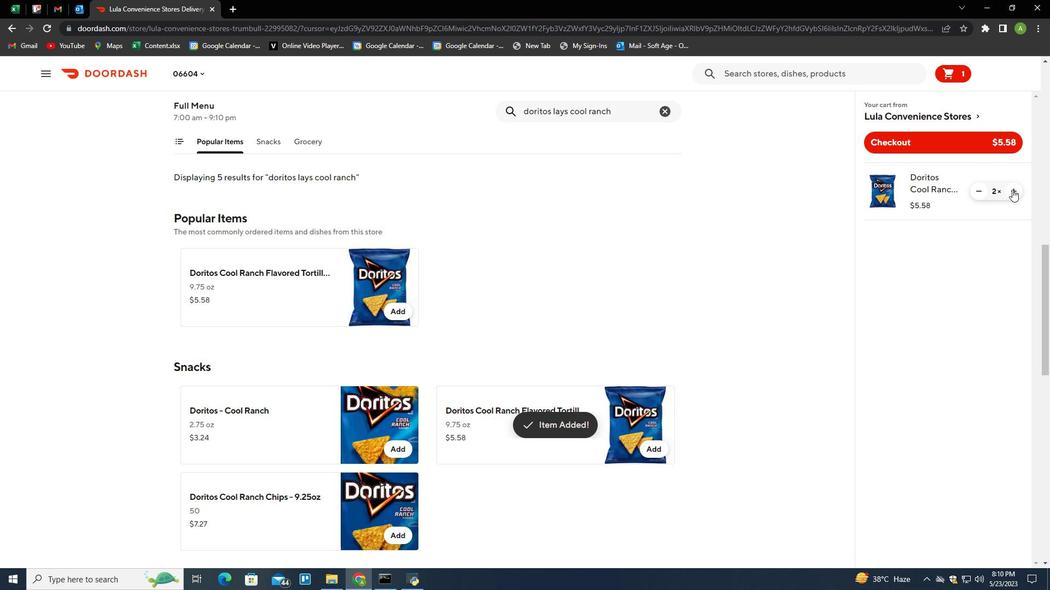 
Action: Mouse pressed left at (1011, 189)
Screenshot: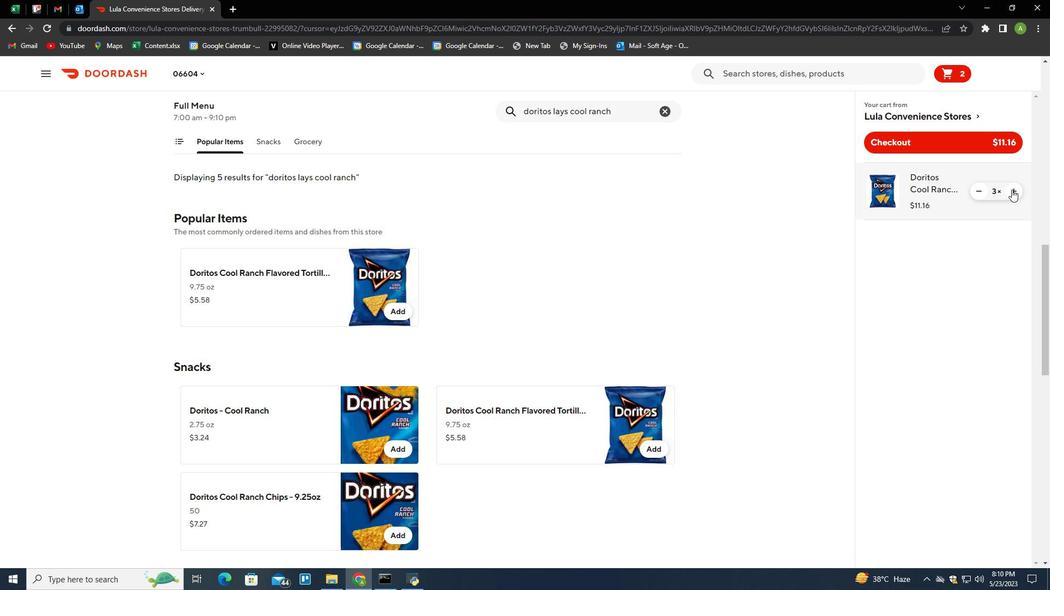 
Action: Mouse moved to (664, 109)
Screenshot: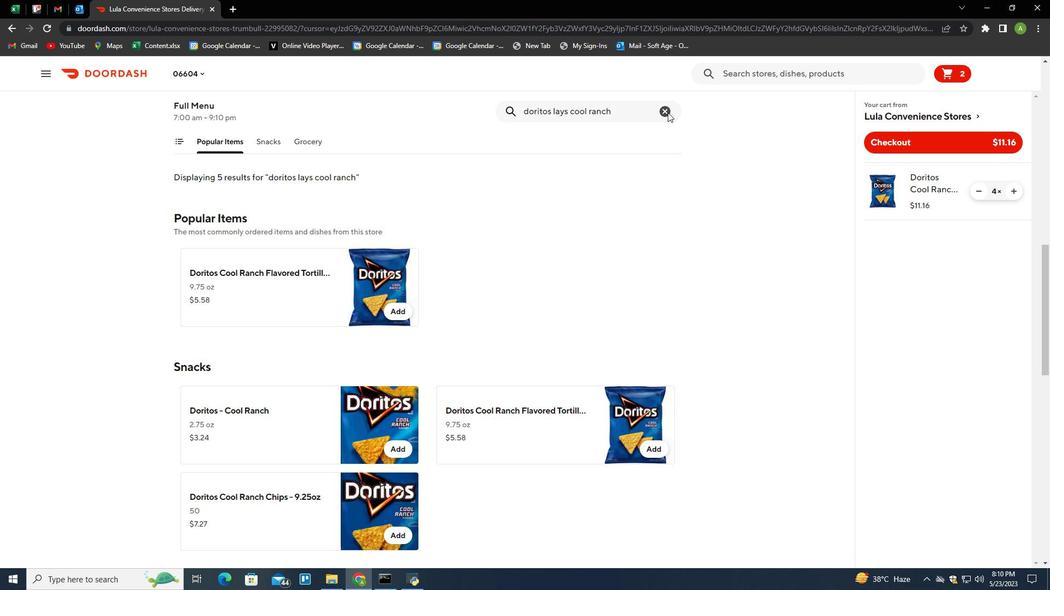 
Action: Mouse pressed left at (664, 109)
Screenshot: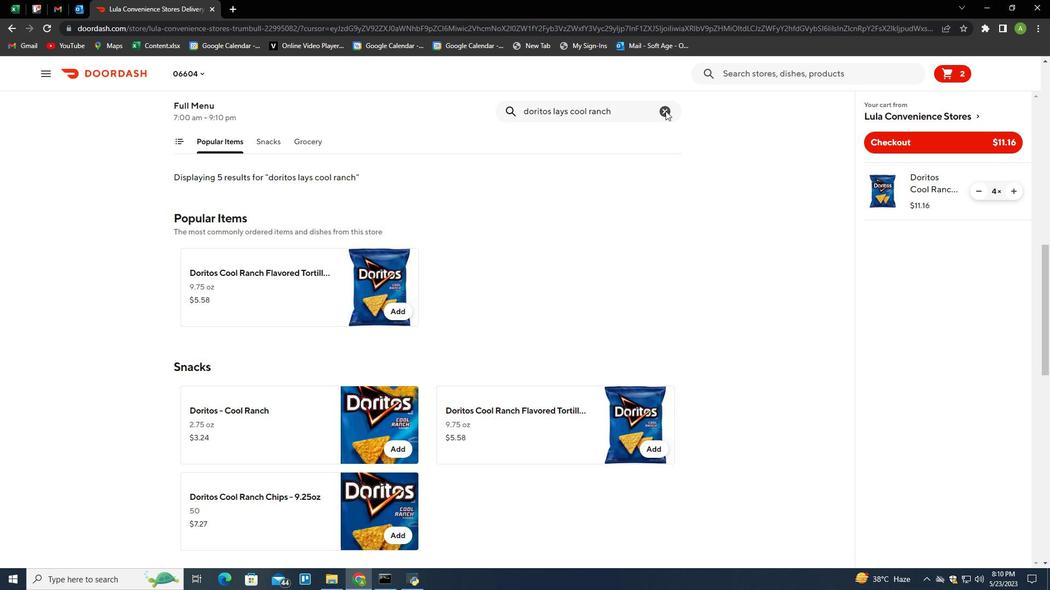 
Action: Key pressed fritos<Key.space>corn<Key.space>cho<Key.backspace>ips<Key.space>honey<Key.space>bbq<Key.enter>
Screenshot: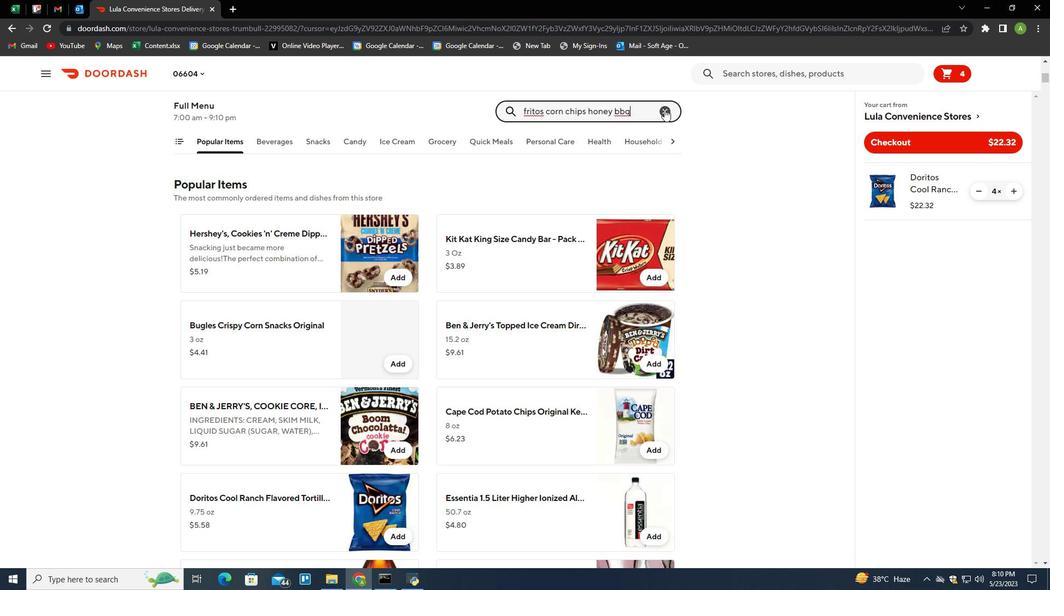 
Action: Mouse pressed left at (664, 109)
Screenshot: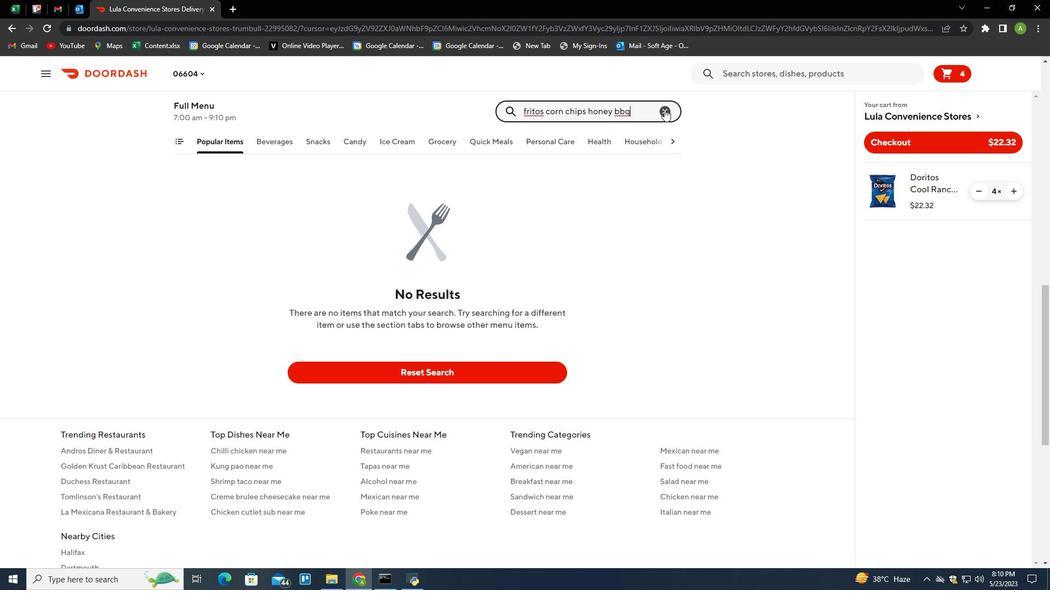 
Action: Key pressed apothic<Key.space>blend<Key.enter>
Screenshot: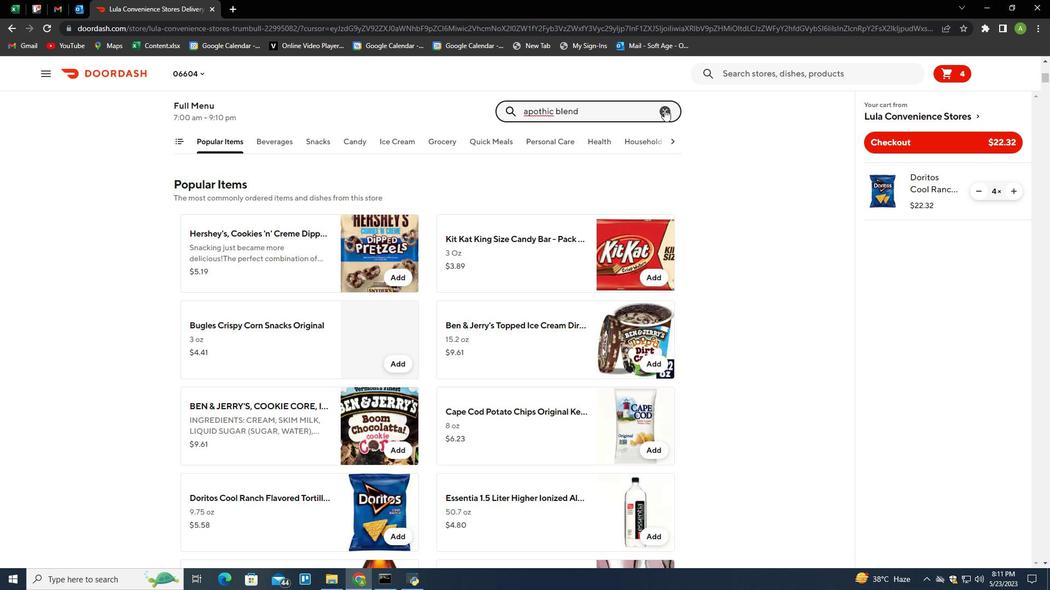 
Action: Mouse pressed left at (664, 109)
Screenshot: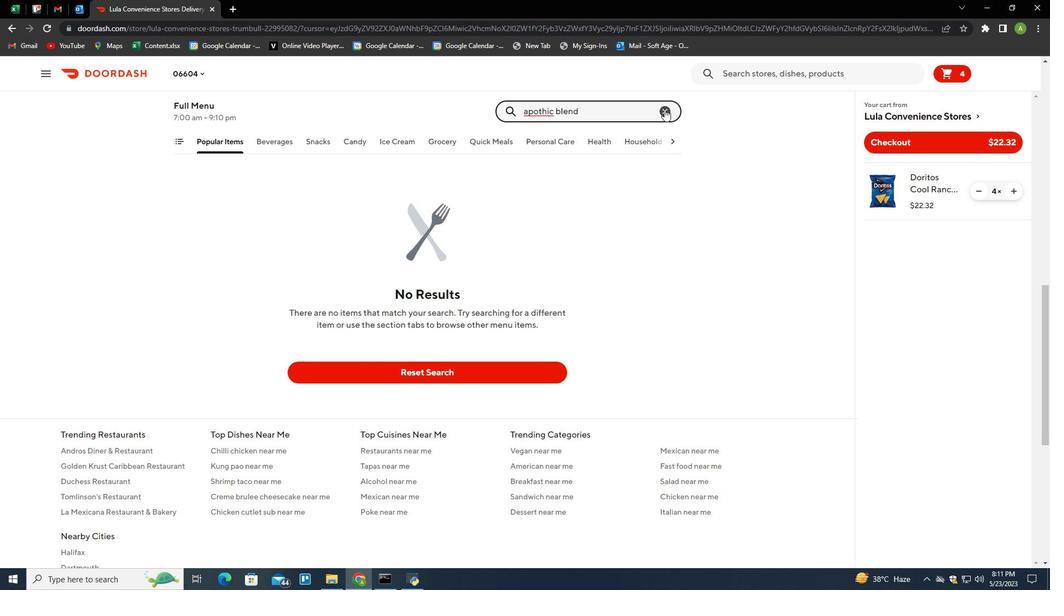 
Action: Mouse moved to (857, 147)
Screenshot: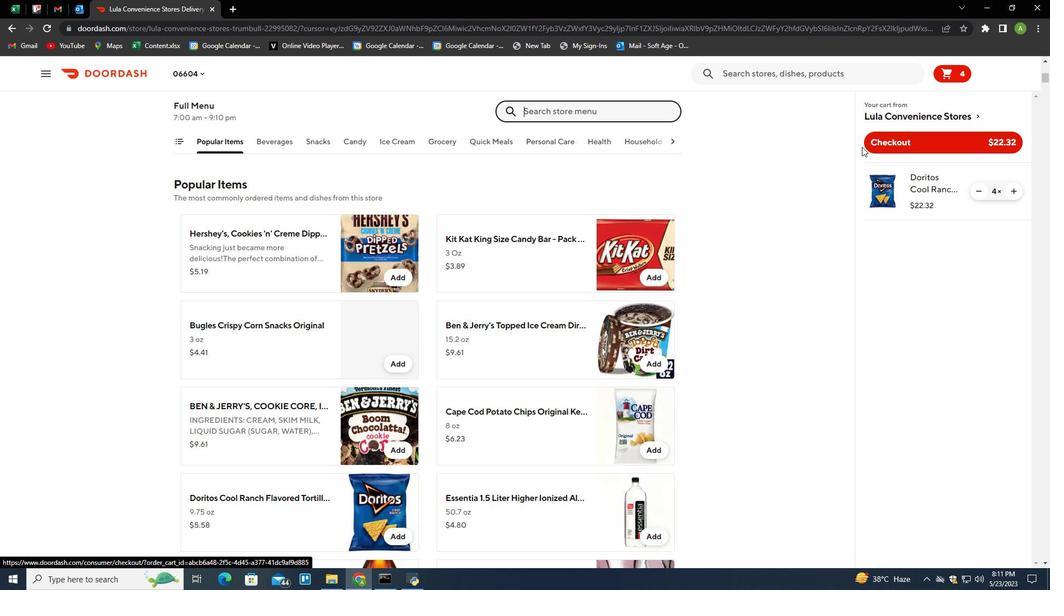 
